Task: Check the percentage active listings of breakfast area in the last 5 years.
Action: Mouse moved to (853, 194)
Screenshot: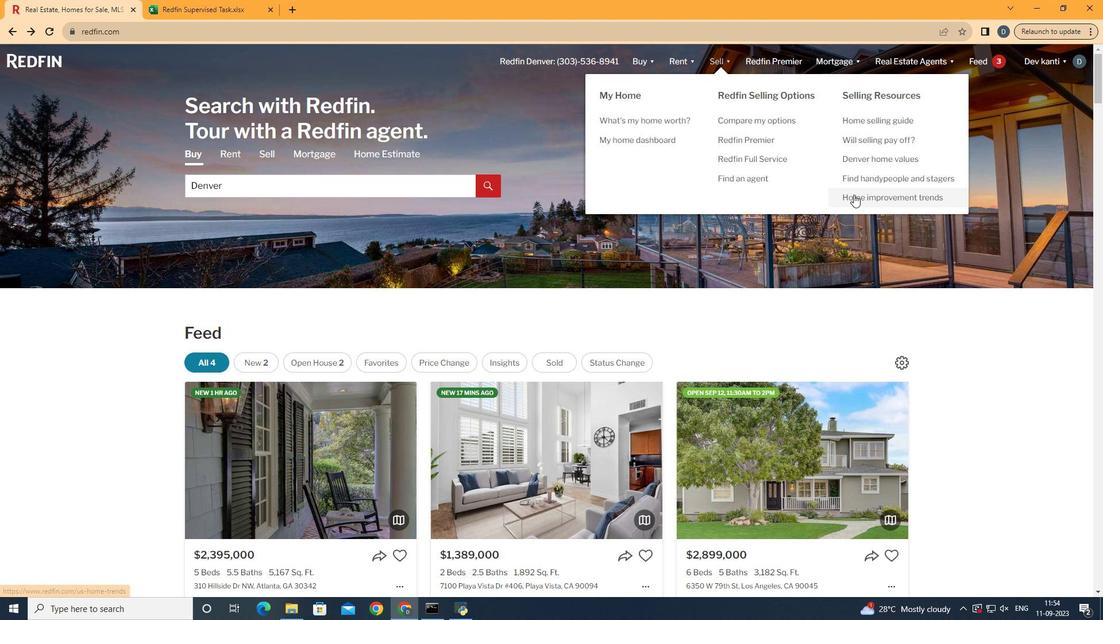 
Action: Mouse pressed left at (853, 194)
Screenshot: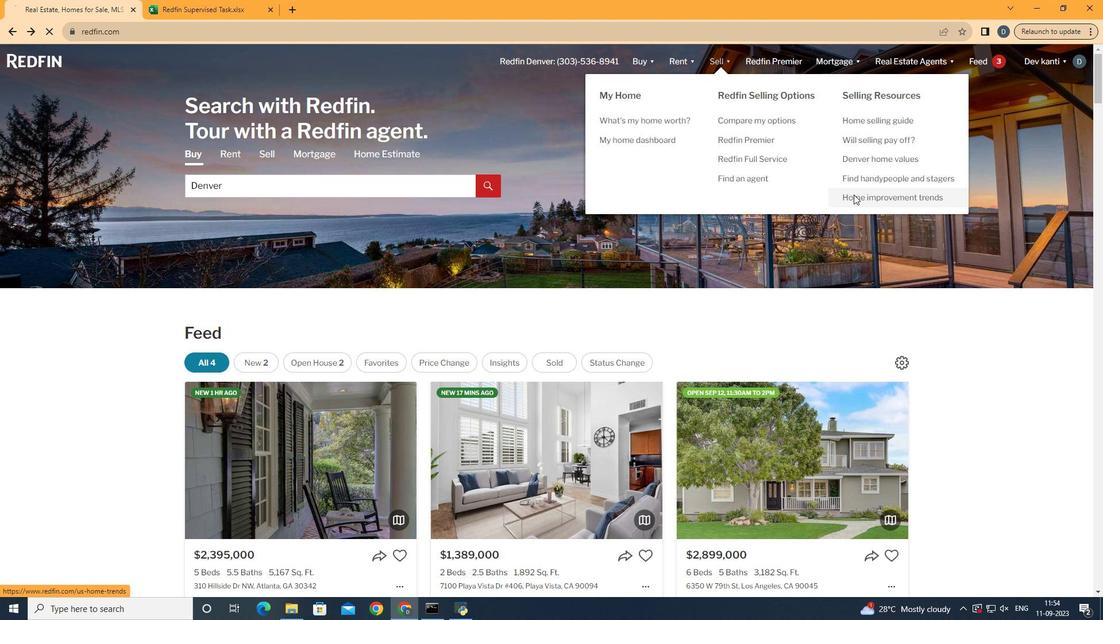
Action: Mouse moved to (283, 214)
Screenshot: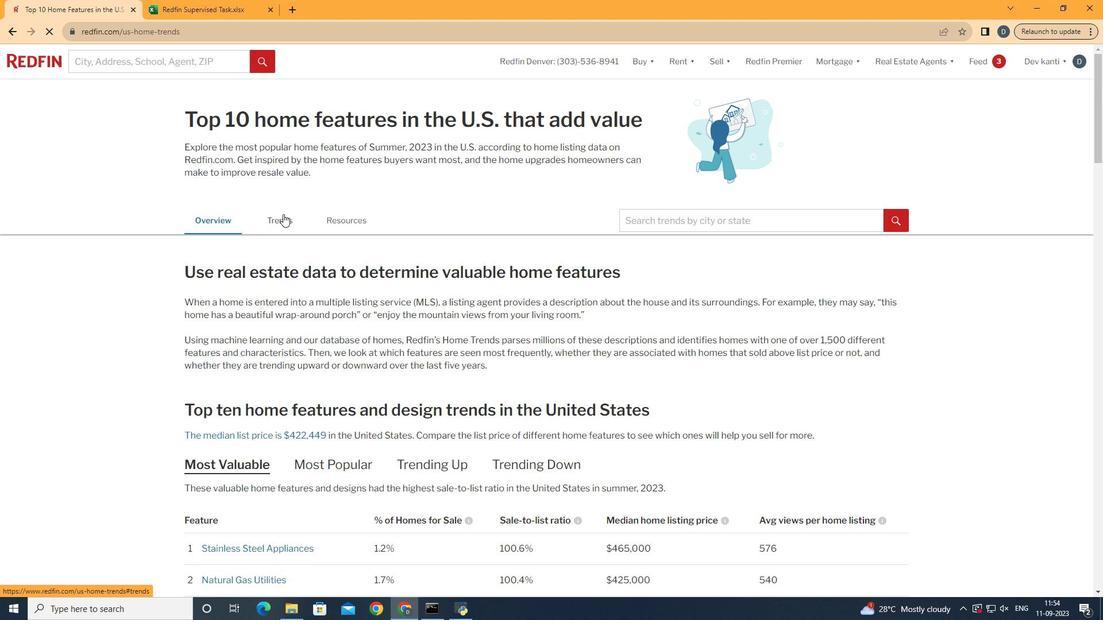 
Action: Mouse pressed left at (283, 214)
Screenshot: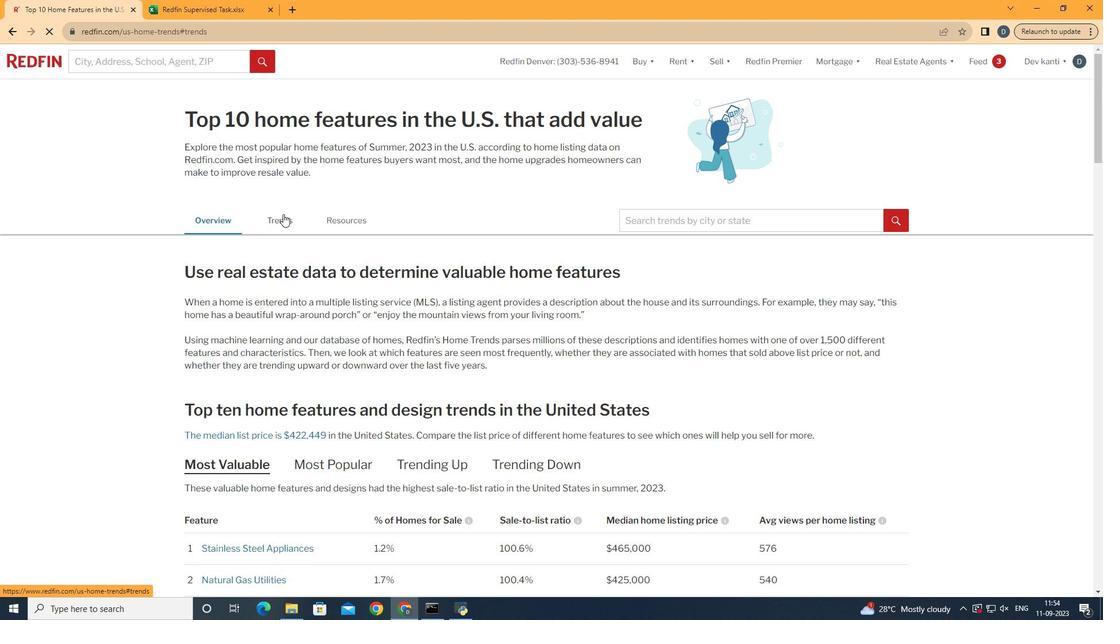 
Action: Mouse moved to (367, 288)
Screenshot: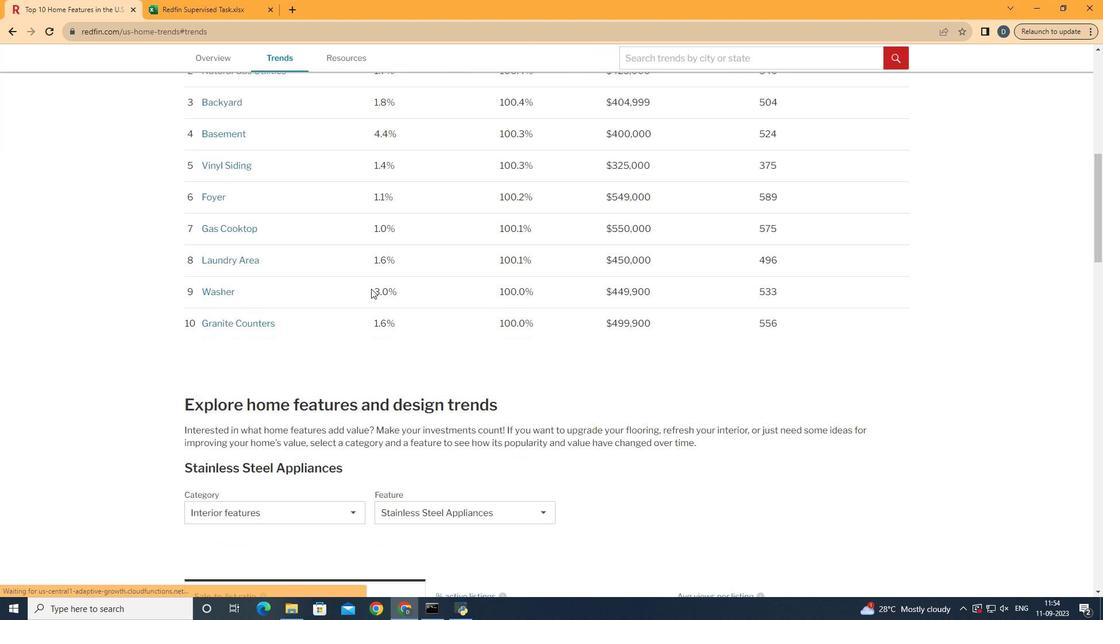 
Action: Mouse scrolled (367, 288) with delta (0, 0)
Screenshot: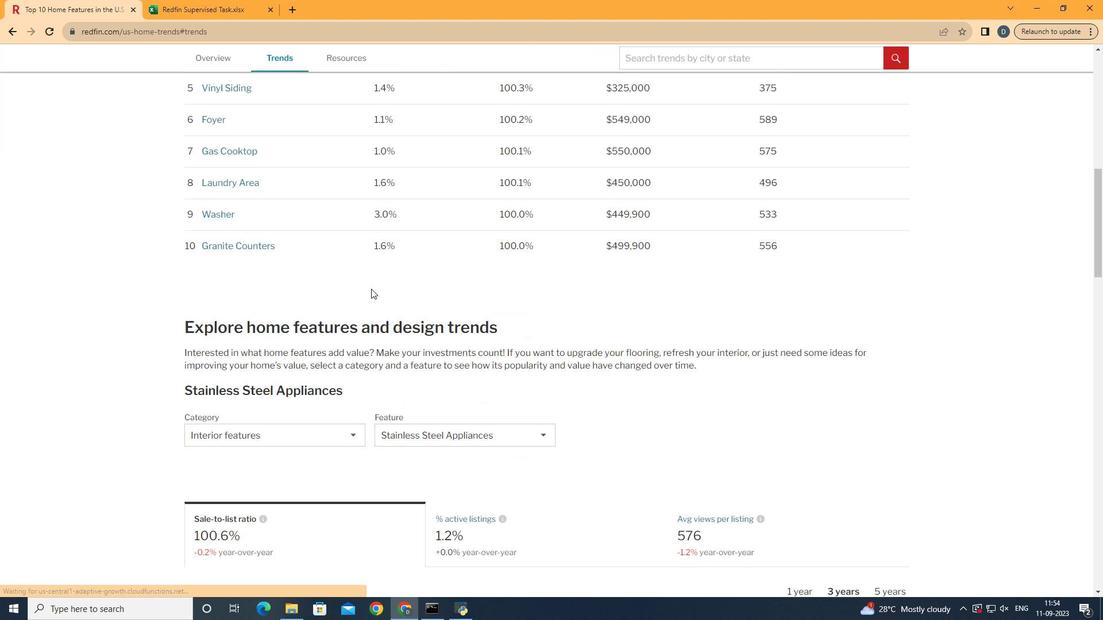 
Action: Mouse scrolled (367, 288) with delta (0, 0)
Screenshot: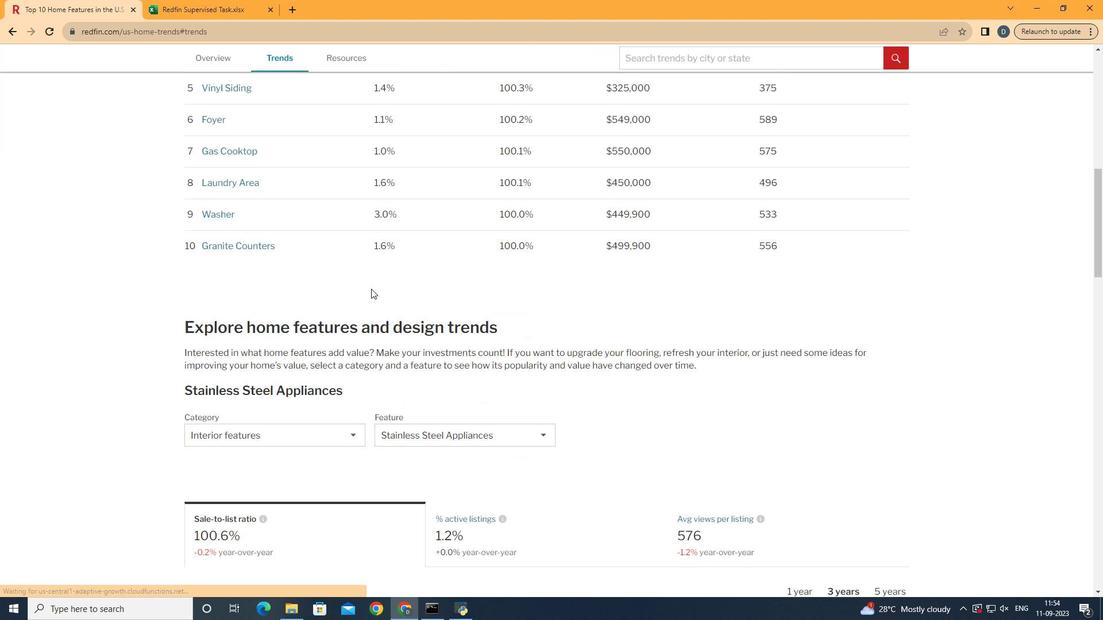 
Action: Mouse scrolled (367, 288) with delta (0, 0)
Screenshot: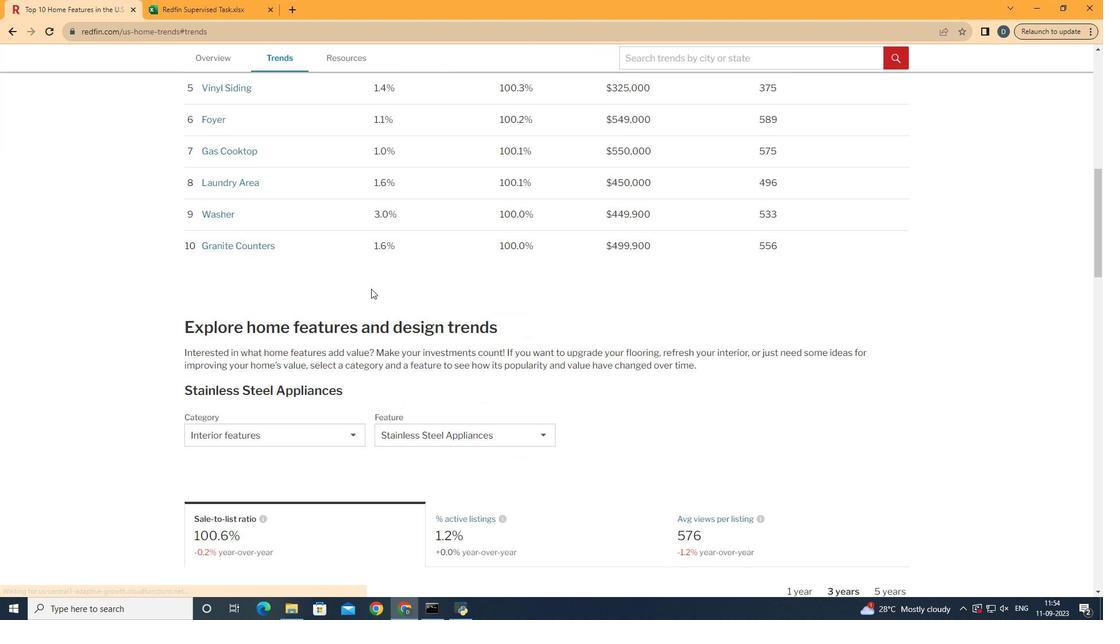 
Action: Mouse moved to (368, 288)
Screenshot: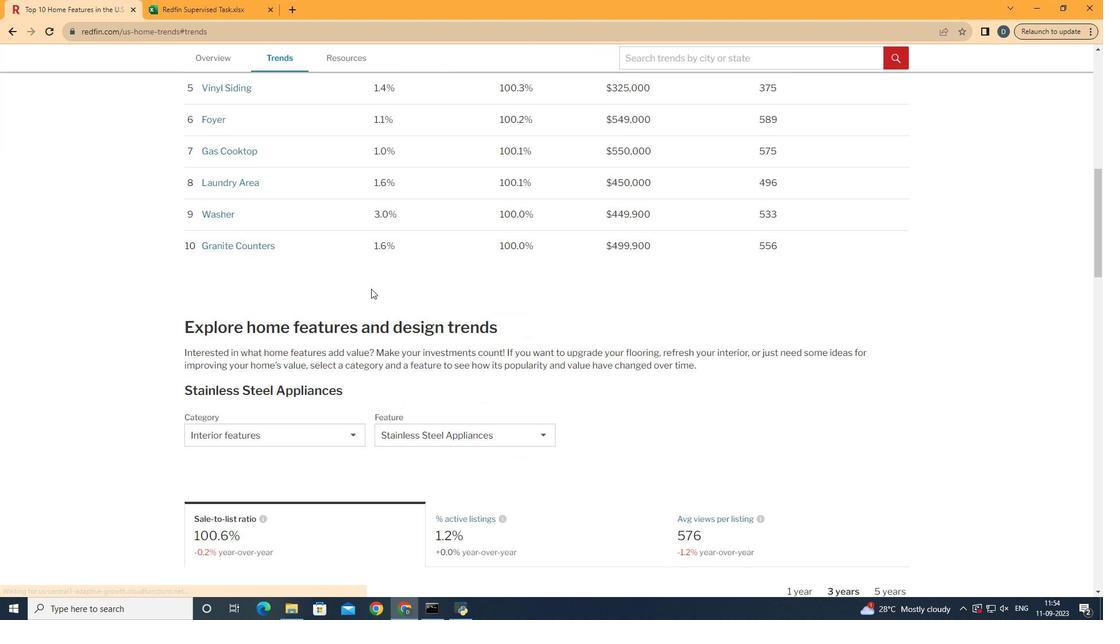 
Action: Mouse scrolled (368, 288) with delta (0, 0)
Screenshot: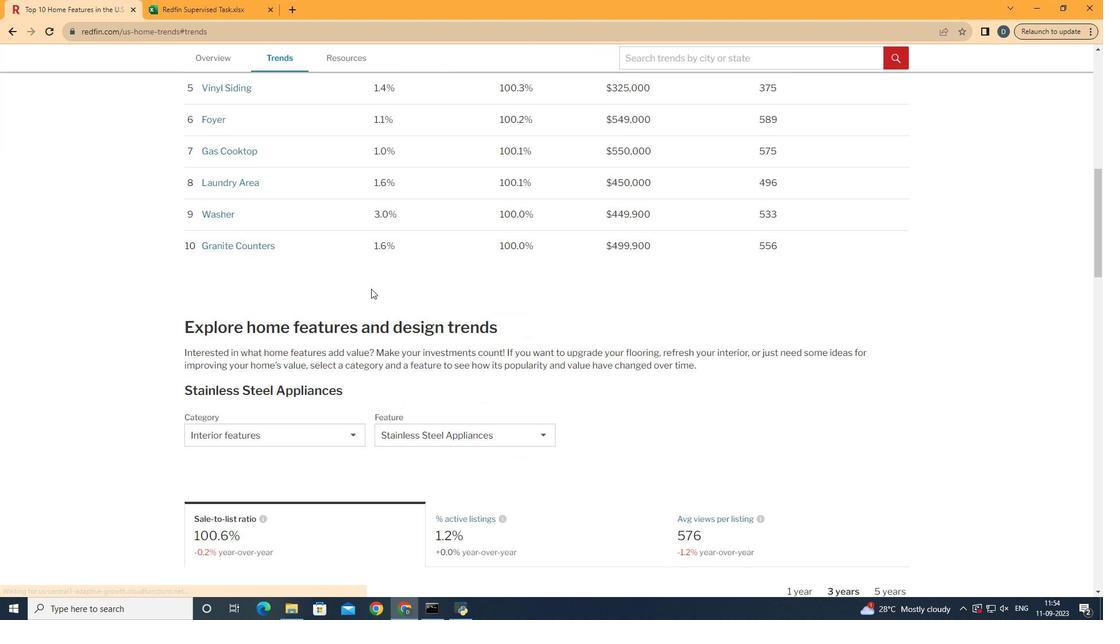 
Action: Mouse moved to (368, 288)
Screenshot: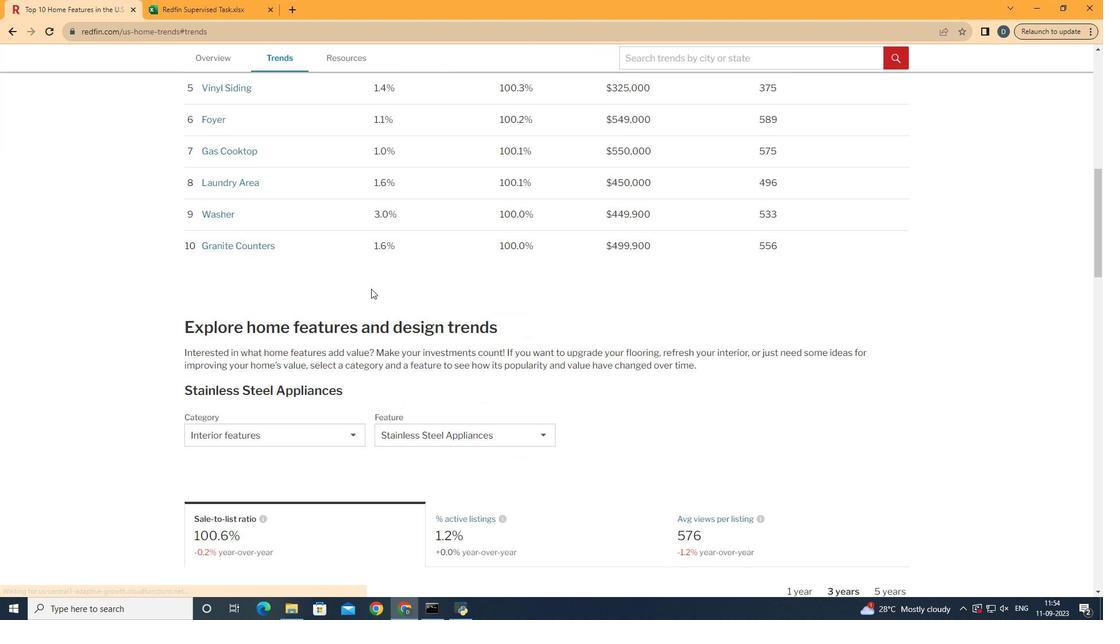 
Action: Mouse scrolled (368, 288) with delta (0, 0)
Screenshot: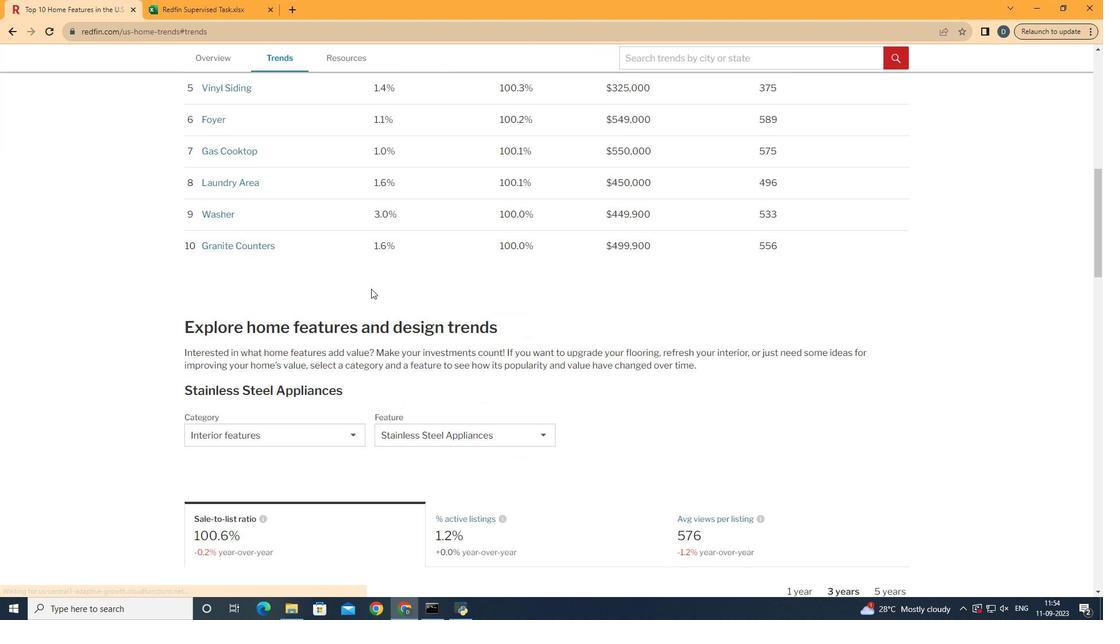 
Action: Mouse moved to (371, 288)
Screenshot: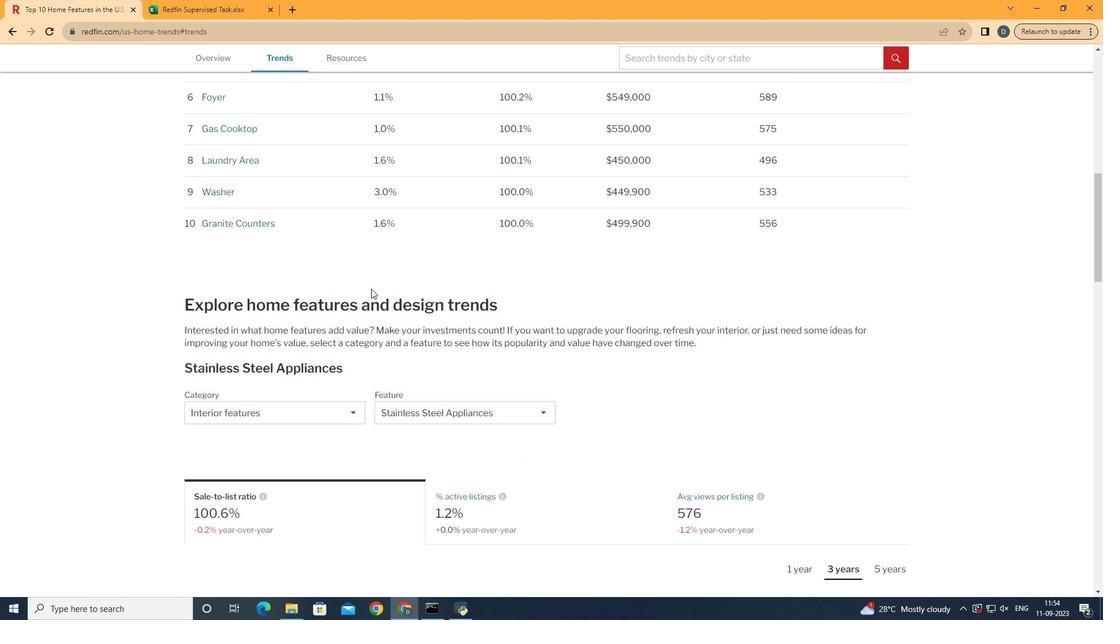 
Action: Mouse scrolled (371, 288) with delta (0, 0)
Screenshot: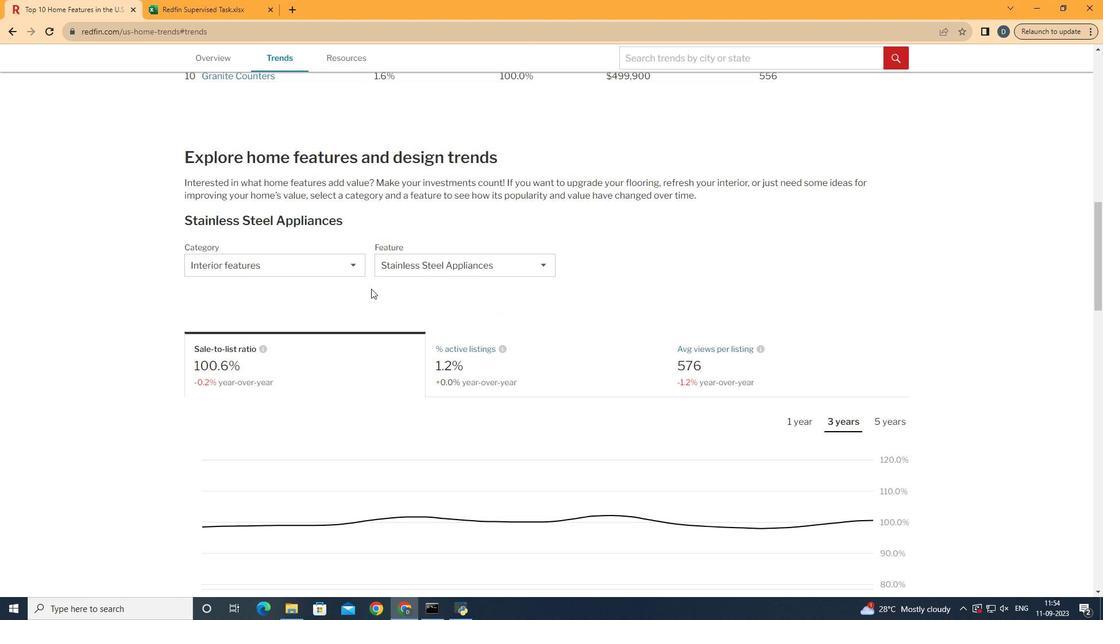 
Action: Mouse scrolled (371, 288) with delta (0, 0)
Screenshot: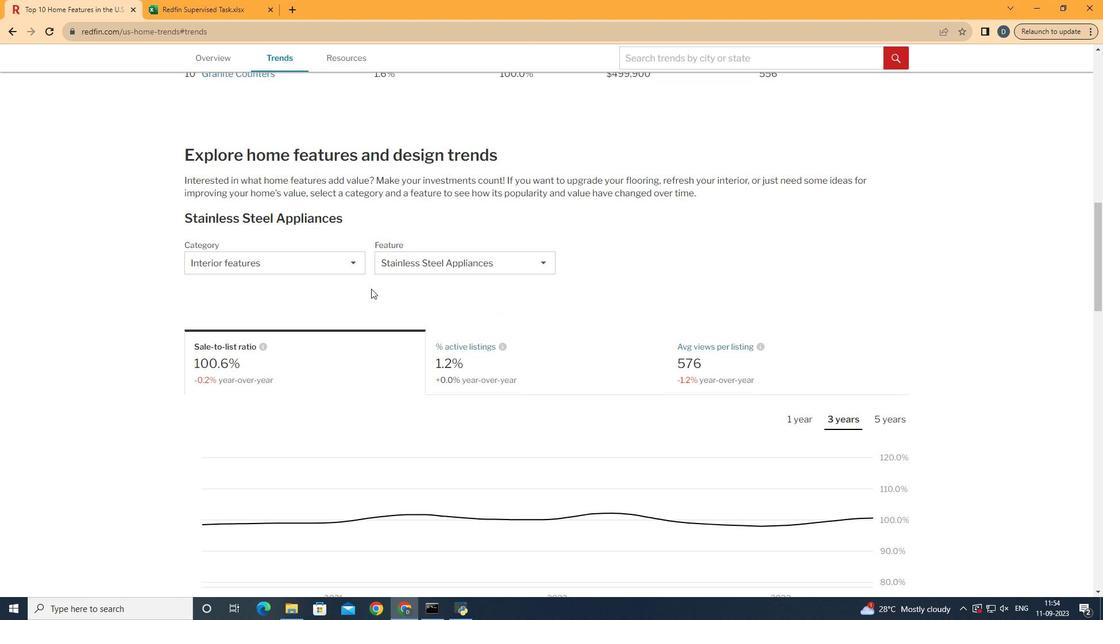 
Action: Mouse scrolled (371, 288) with delta (0, 0)
Screenshot: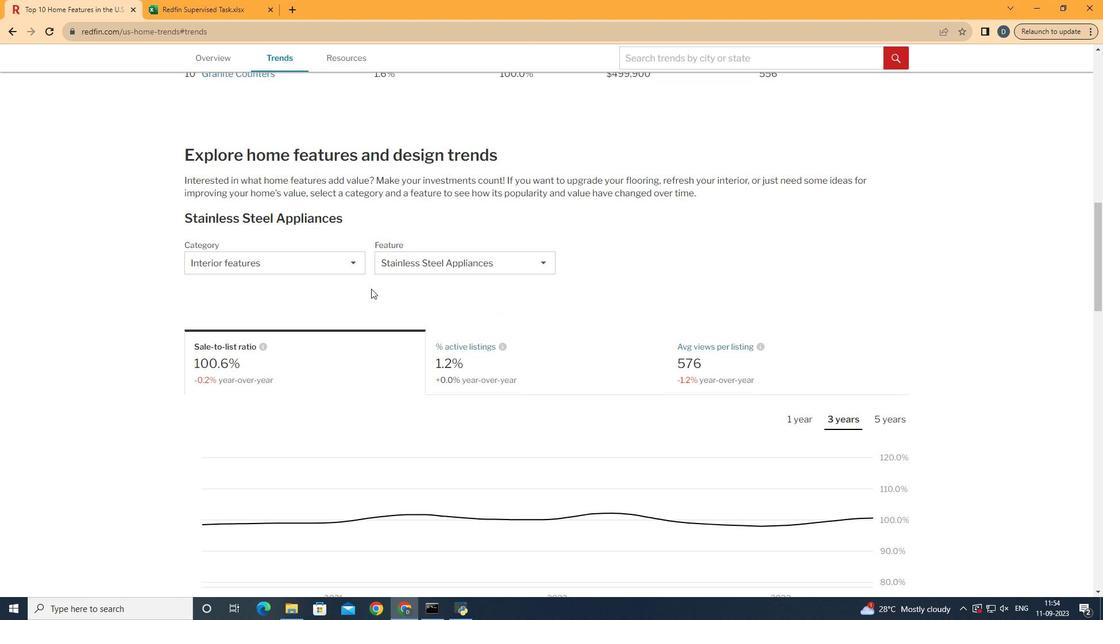 
Action: Mouse moved to (342, 267)
Screenshot: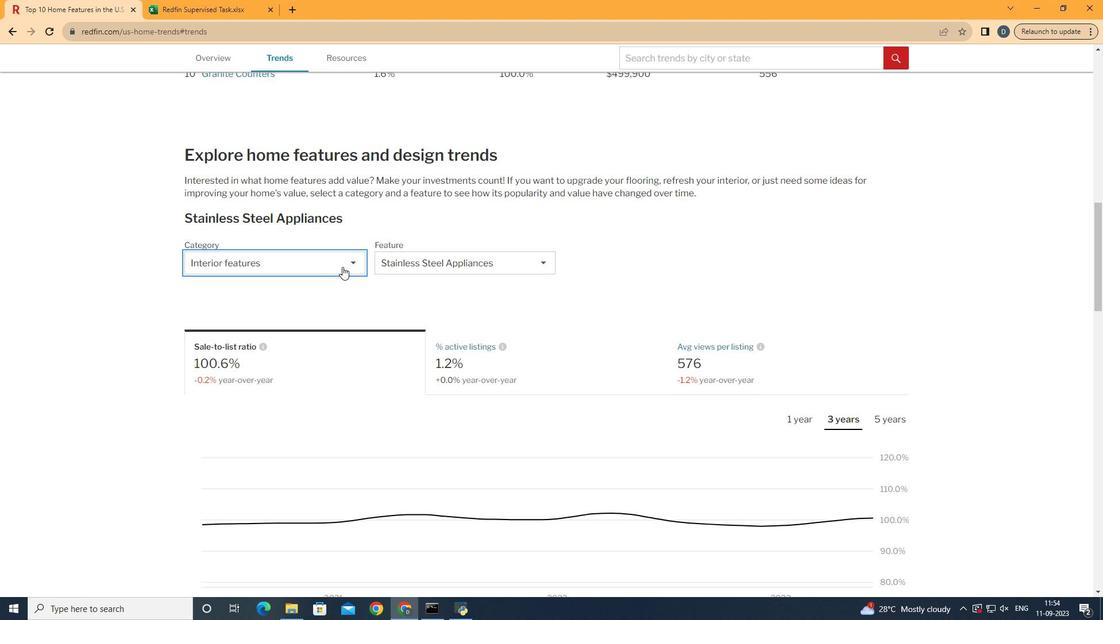 
Action: Mouse pressed left at (342, 267)
Screenshot: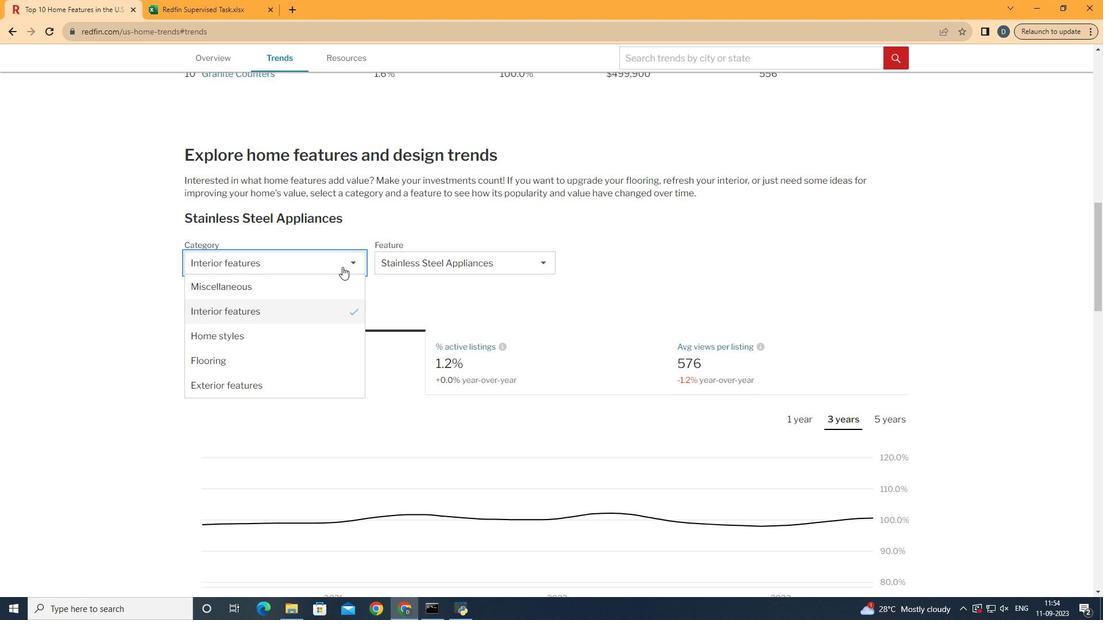 
Action: Mouse moved to (324, 319)
Screenshot: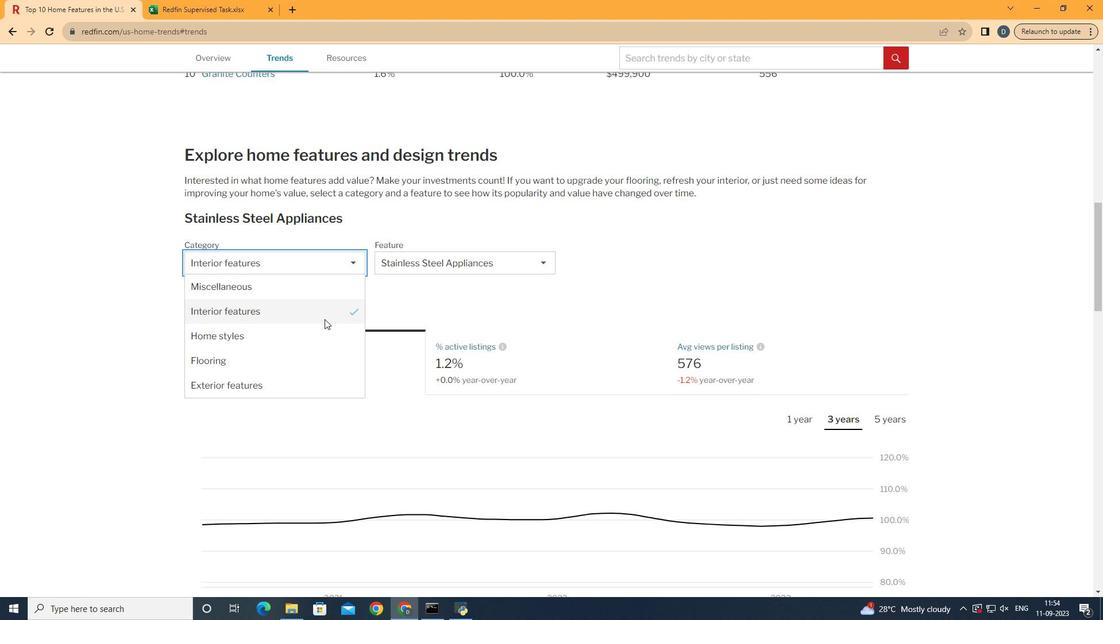 
Action: Mouse pressed left at (324, 319)
Screenshot: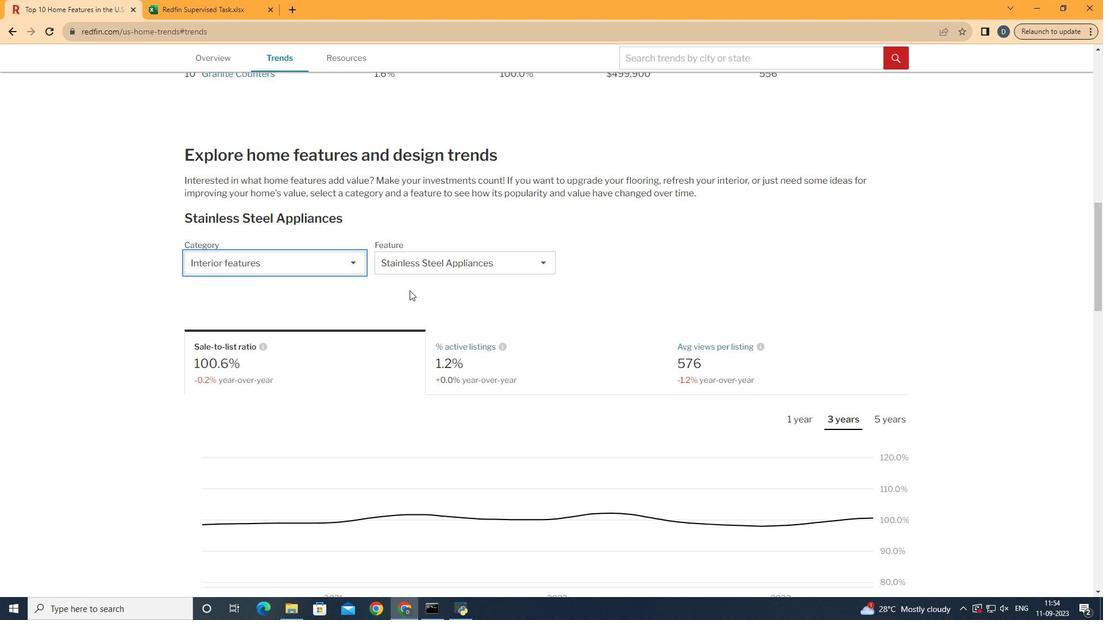 
Action: Mouse moved to (454, 266)
Screenshot: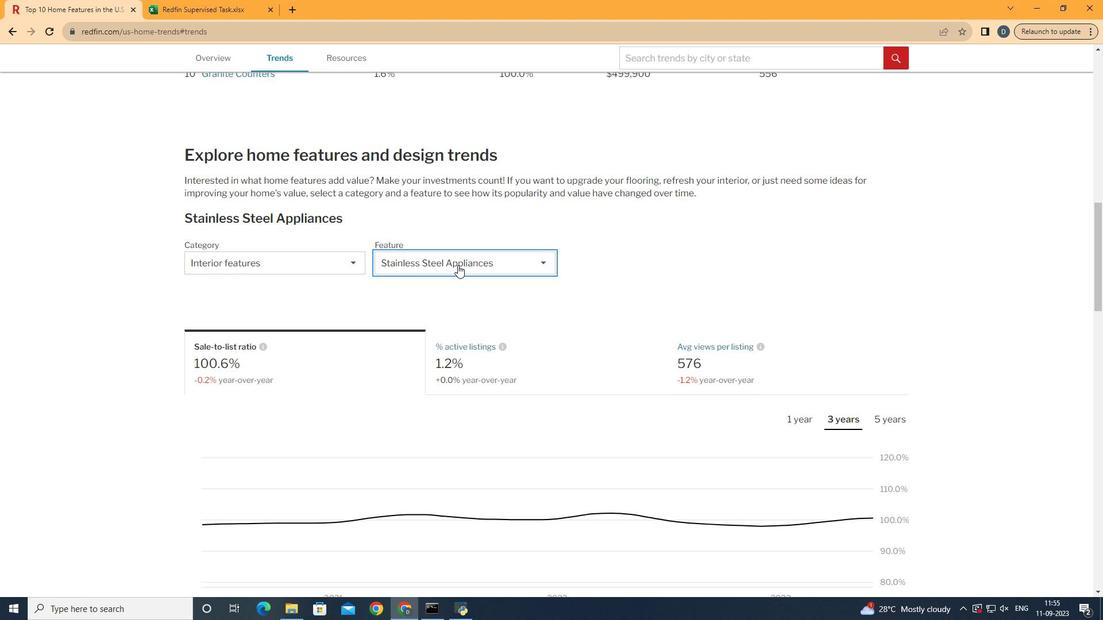 
Action: Mouse pressed left at (454, 266)
Screenshot: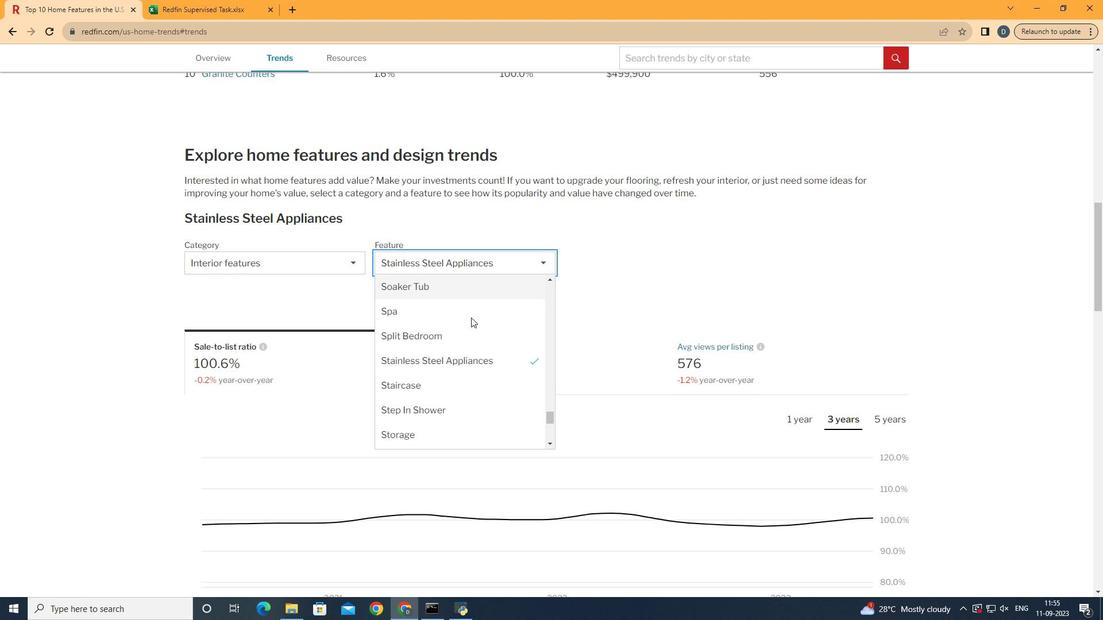 
Action: Mouse moved to (460, 326)
Screenshot: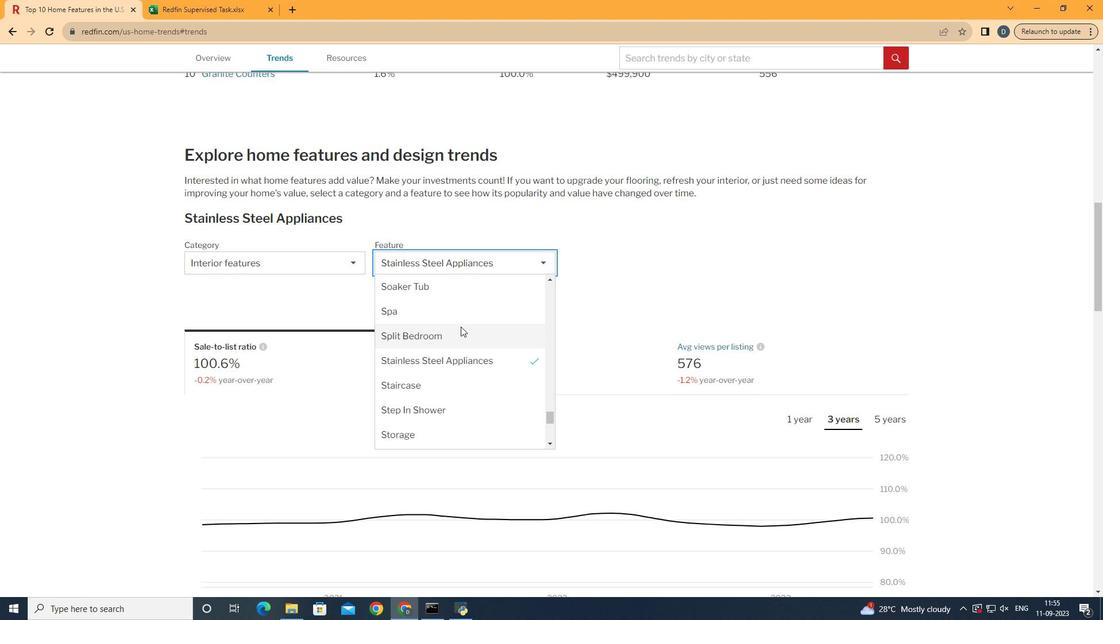 
Action: Mouse scrolled (460, 327) with delta (0, 0)
Screenshot: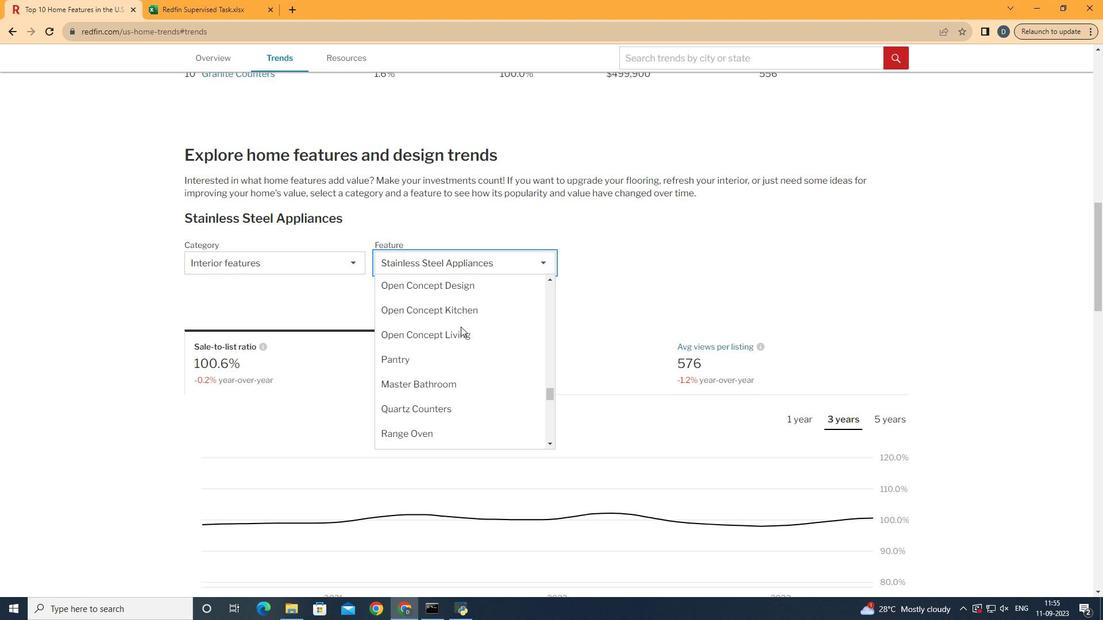 
Action: Mouse scrolled (460, 327) with delta (0, 0)
Screenshot: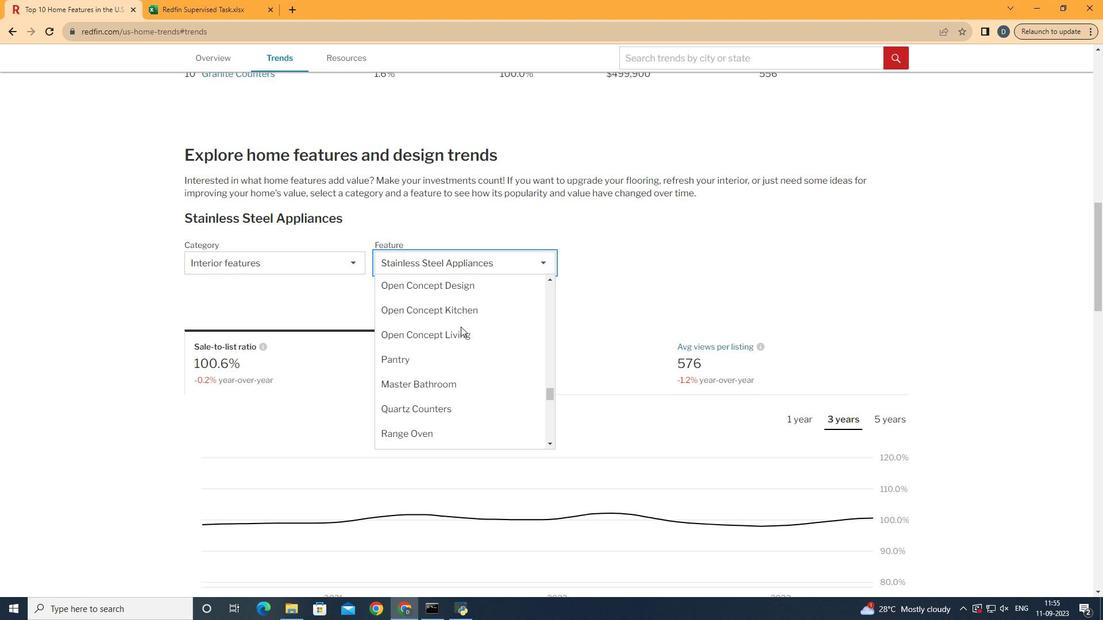 
Action: Mouse scrolled (460, 327) with delta (0, 0)
Screenshot: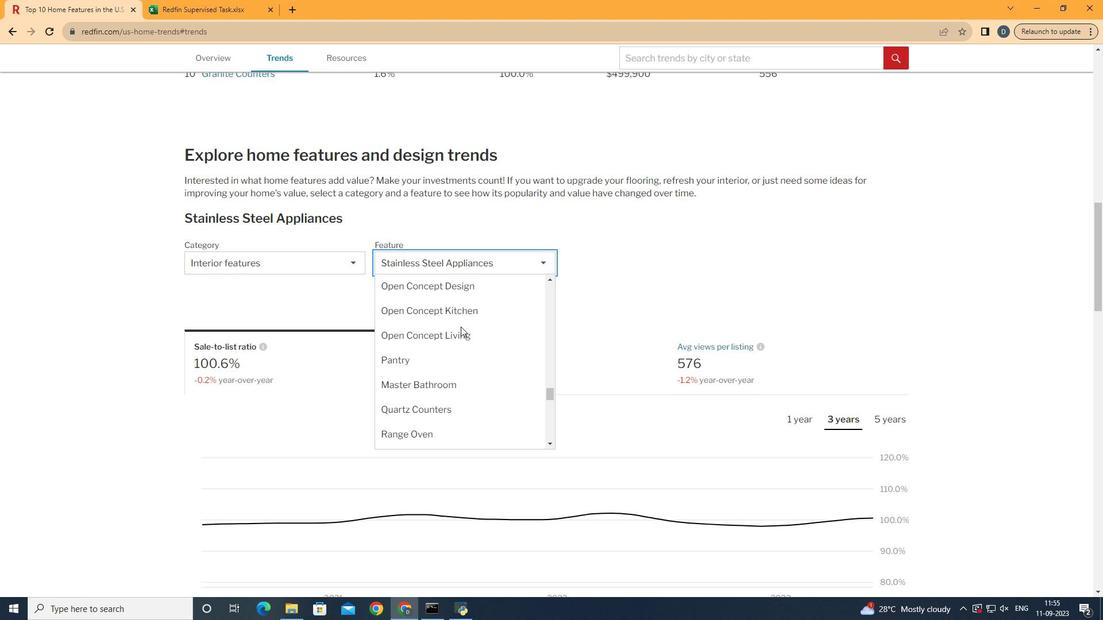 
Action: Mouse scrolled (460, 327) with delta (0, 0)
Screenshot: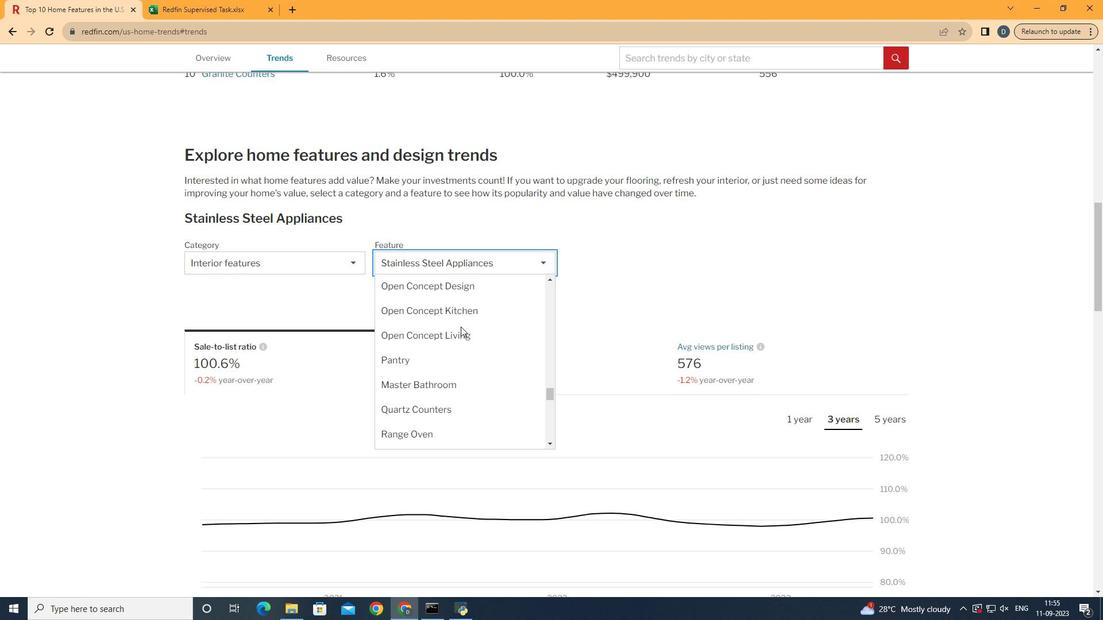 
Action: Mouse scrolled (460, 327) with delta (0, 0)
Screenshot: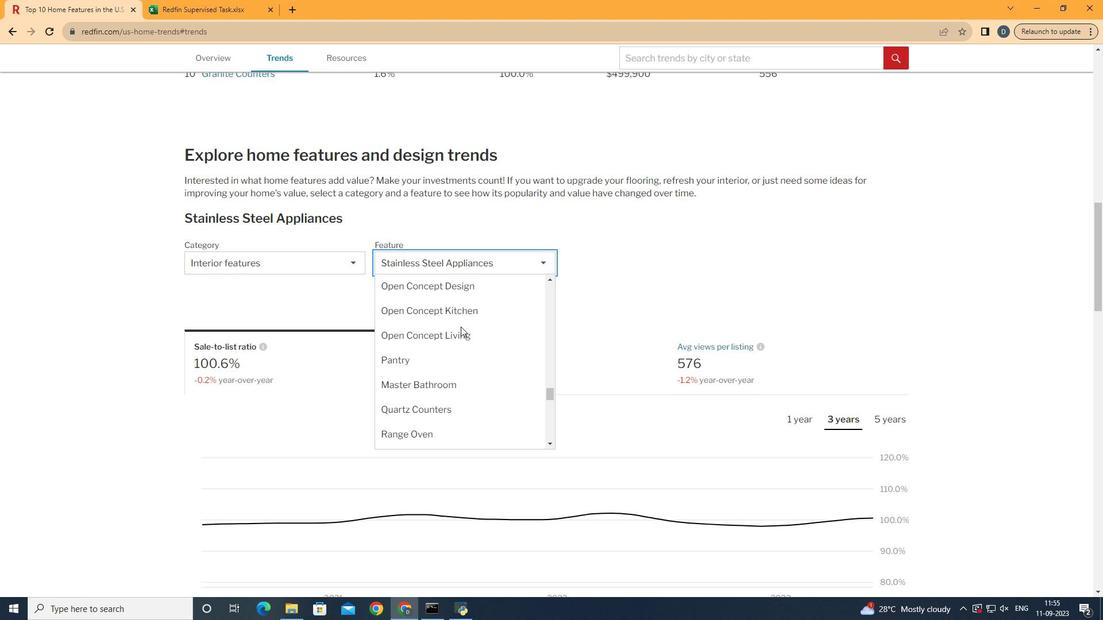 
Action: Mouse scrolled (460, 327) with delta (0, 0)
Screenshot: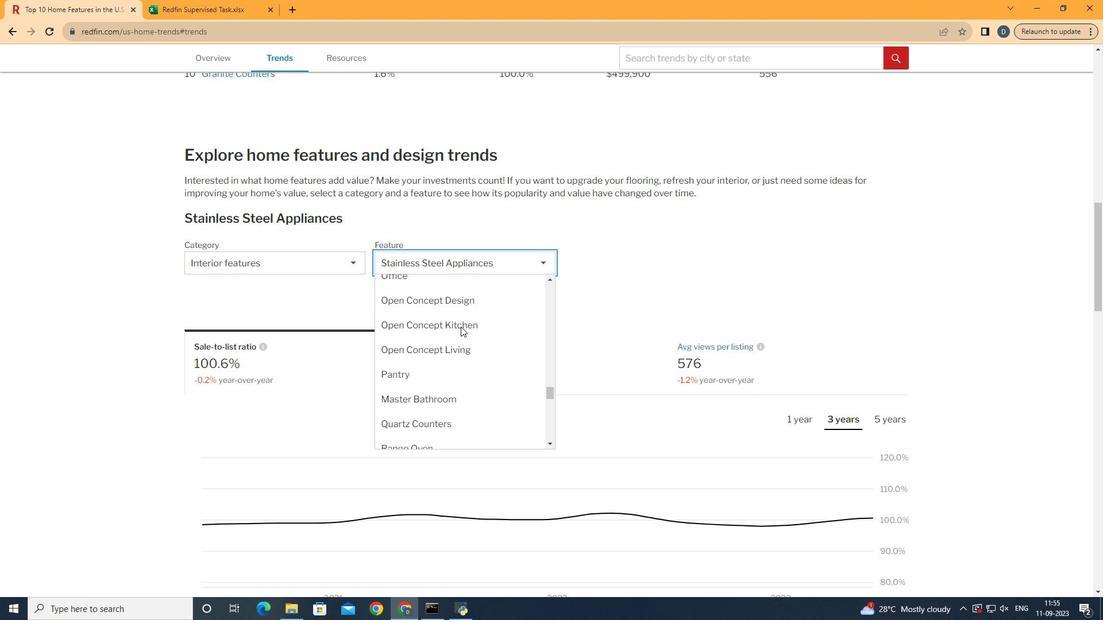 
Action: Mouse scrolled (460, 327) with delta (0, 0)
Screenshot: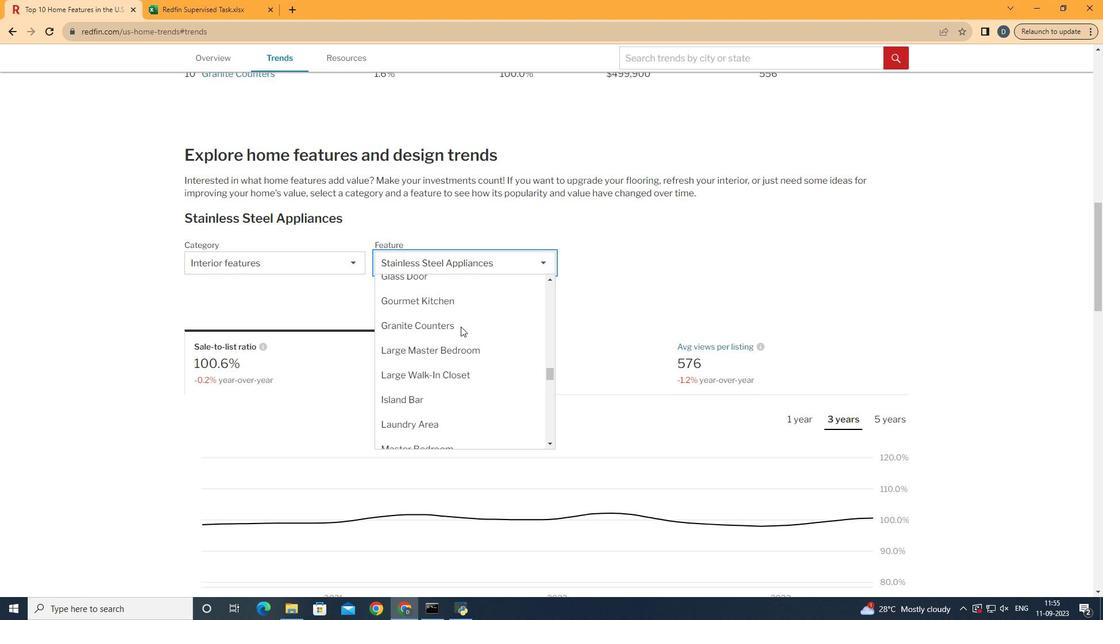 
Action: Mouse scrolled (460, 327) with delta (0, 0)
Screenshot: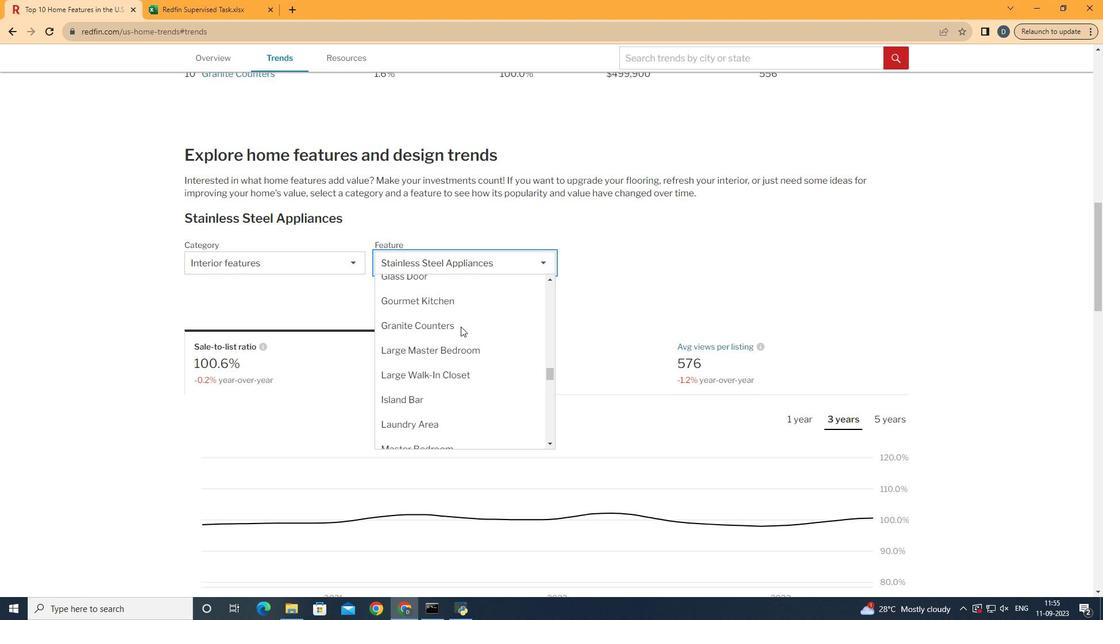 
Action: Mouse scrolled (460, 327) with delta (0, 0)
Screenshot: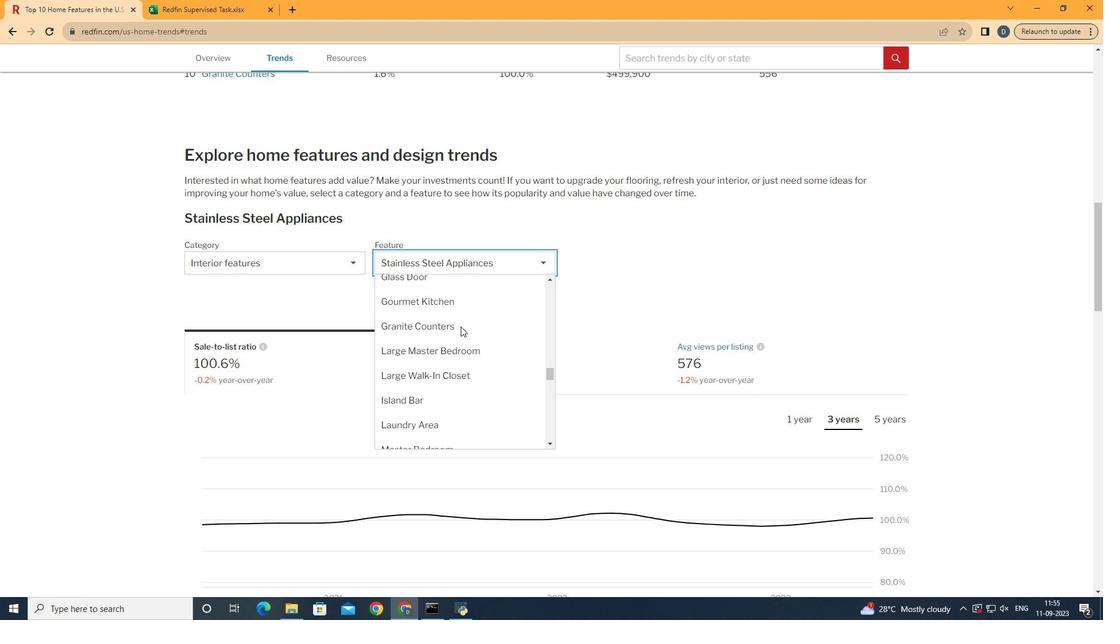 
Action: Mouse scrolled (460, 327) with delta (0, 0)
Screenshot: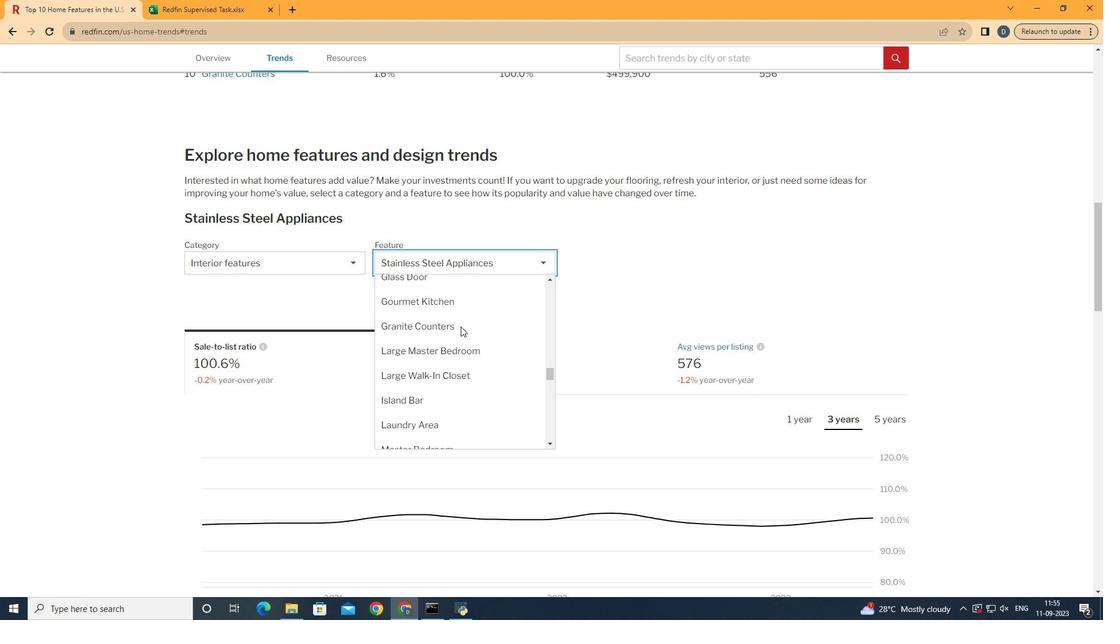 
Action: Mouse scrolled (460, 327) with delta (0, 0)
Screenshot: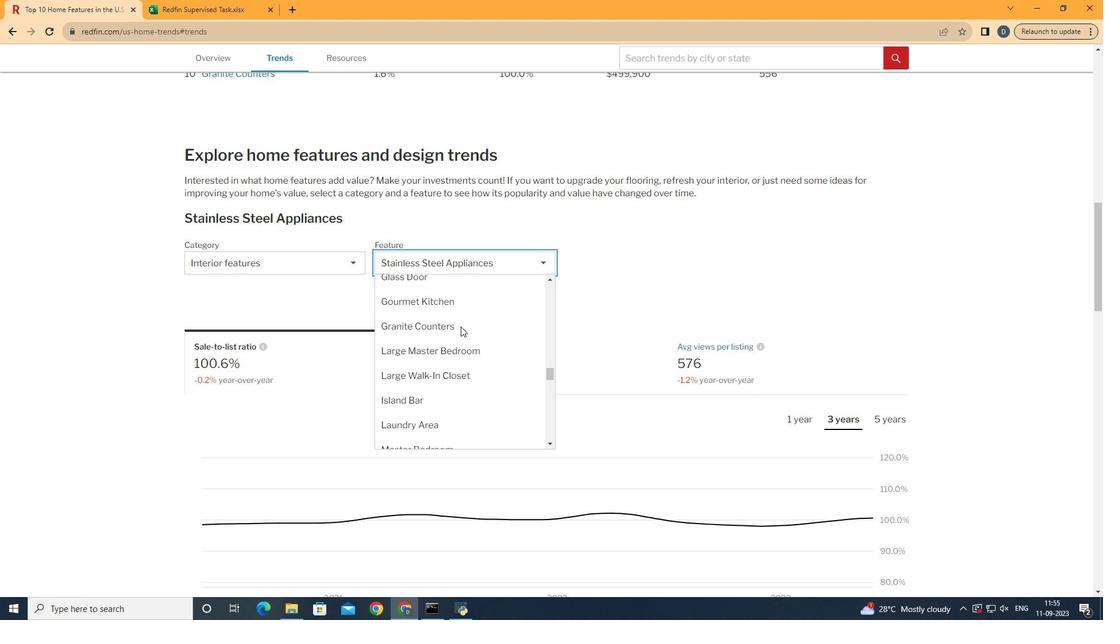 
Action: Mouse scrolled (460, 327) with delta (0, 0)
Screenshot: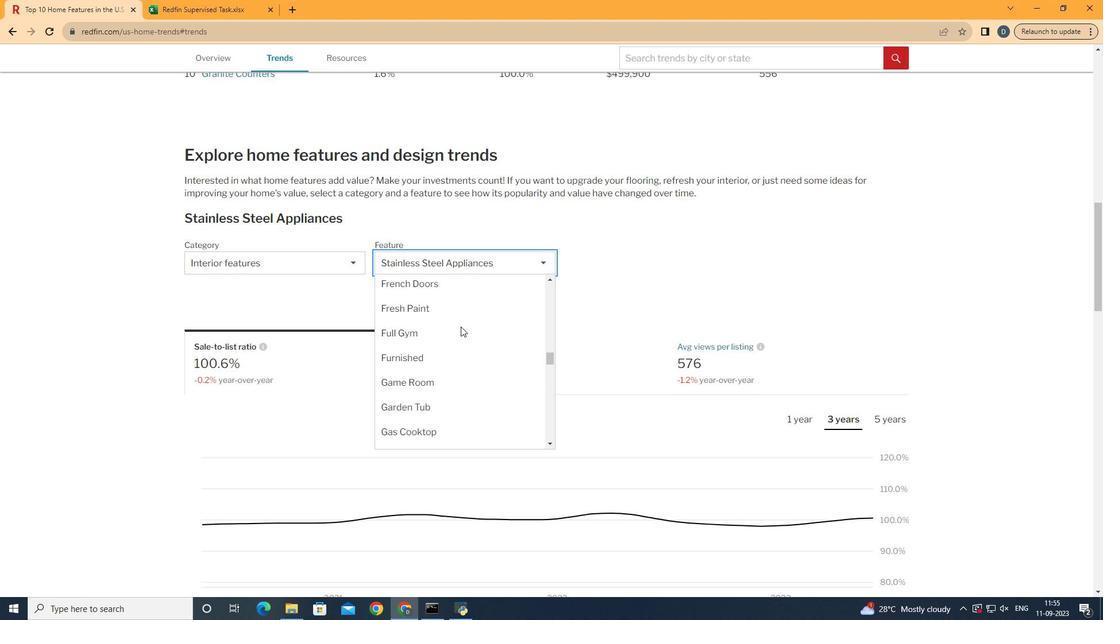 
Action: Mouse scrolled (460, 327) with delta (0, 0)
Screenshot: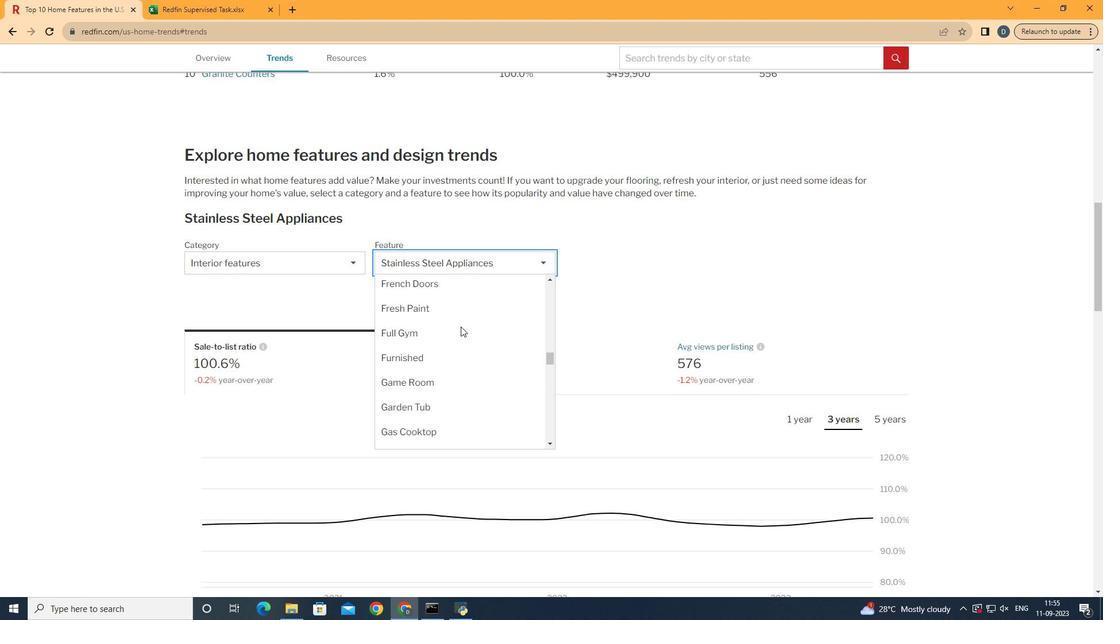 
Action: Mouse scrolled (460, 327) with delta (0, 0)
Screenshot: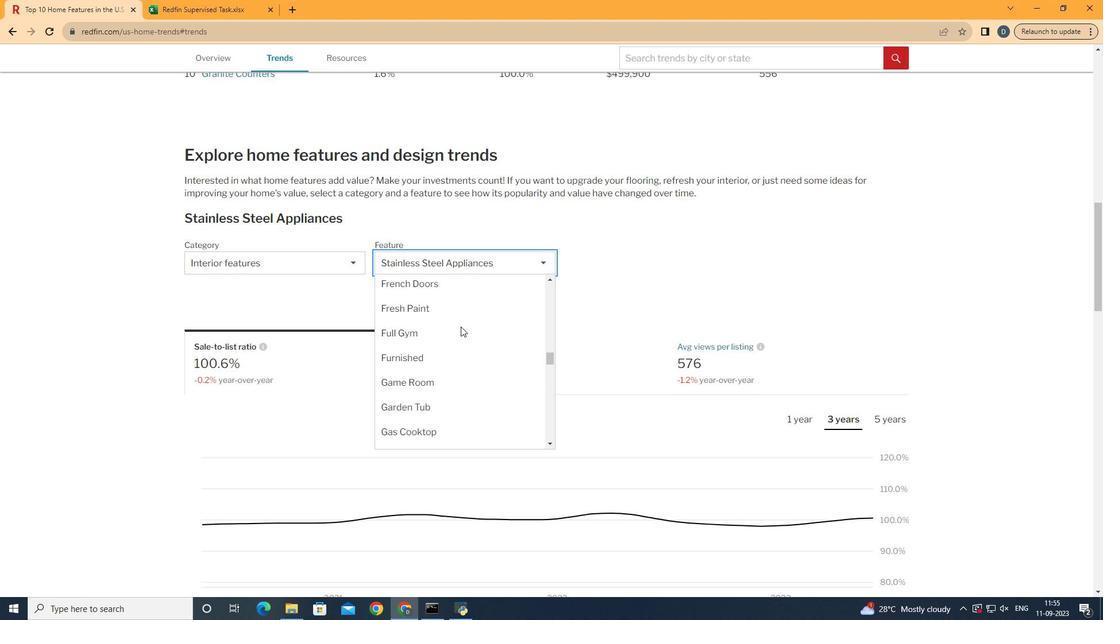 
Action: Mouse scrolled (460, 327) with delta (0, 0)
Screenshot: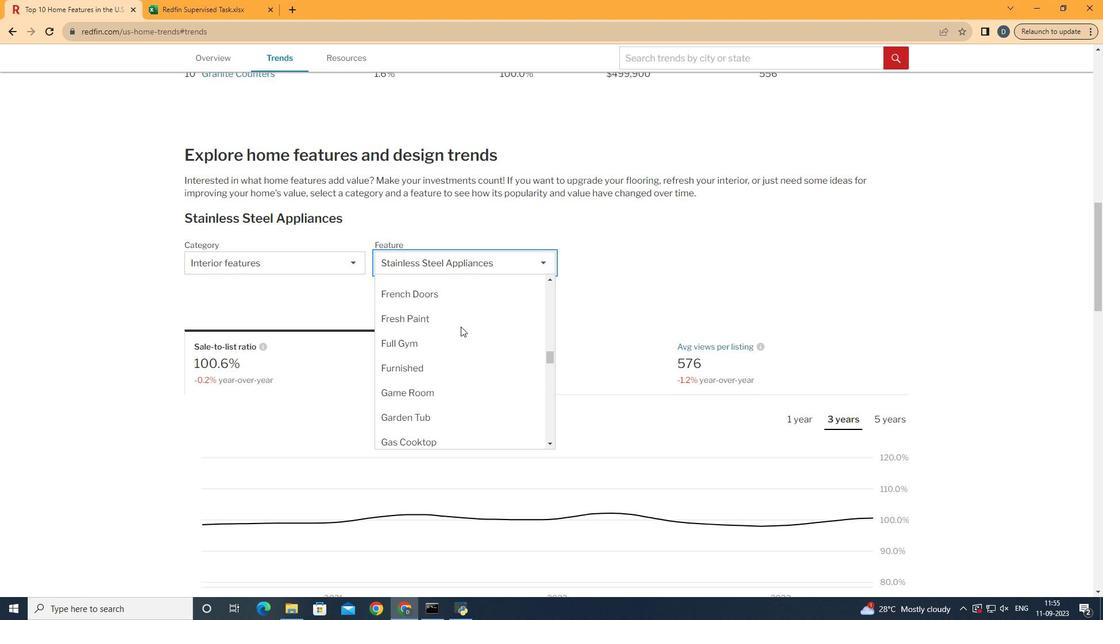 
Action: Mouse scrolled (460, 327) with delta (0, 0)
Screenshot: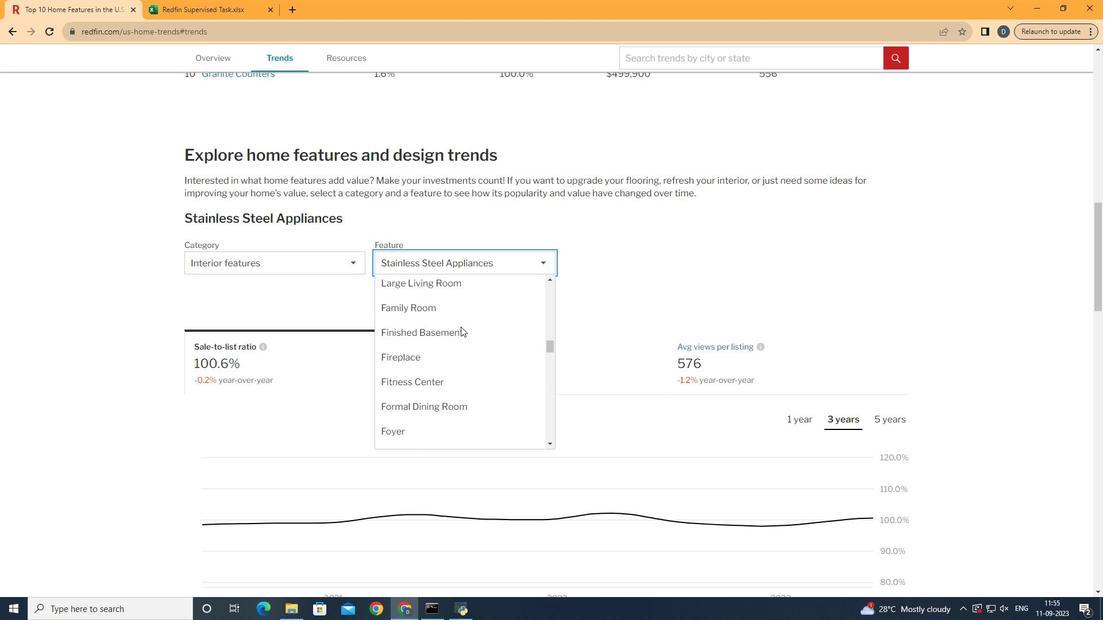 
Action: Mouse scrolled (460, 327) with delta (0, 0)
Screenshot: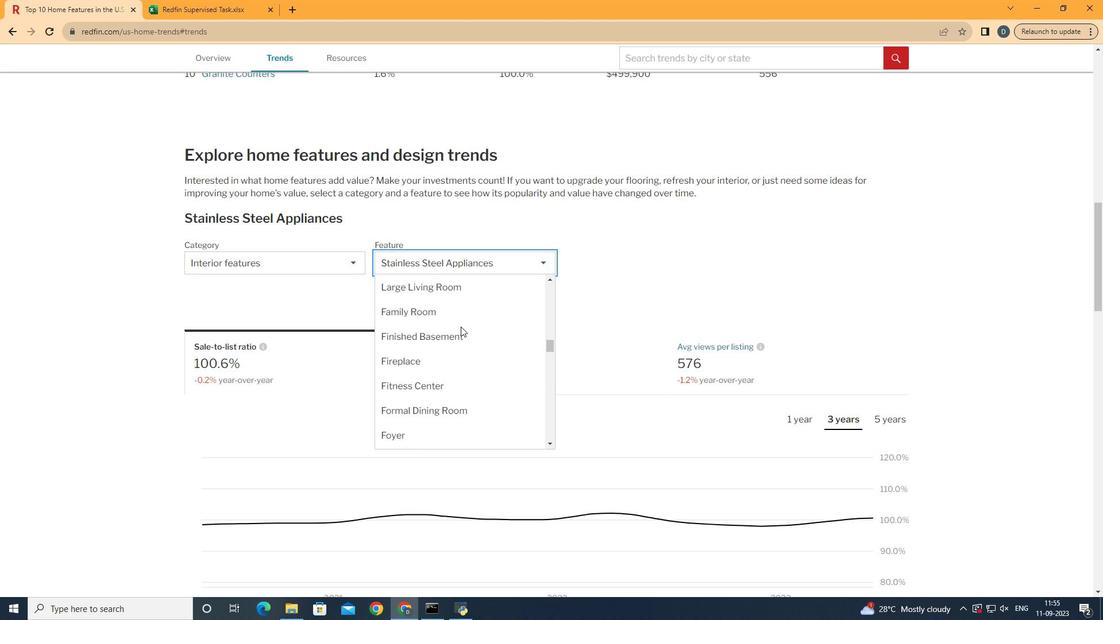 
Action: Mouse scrolled (460, 327) with delta (0, 0)
Screenshot: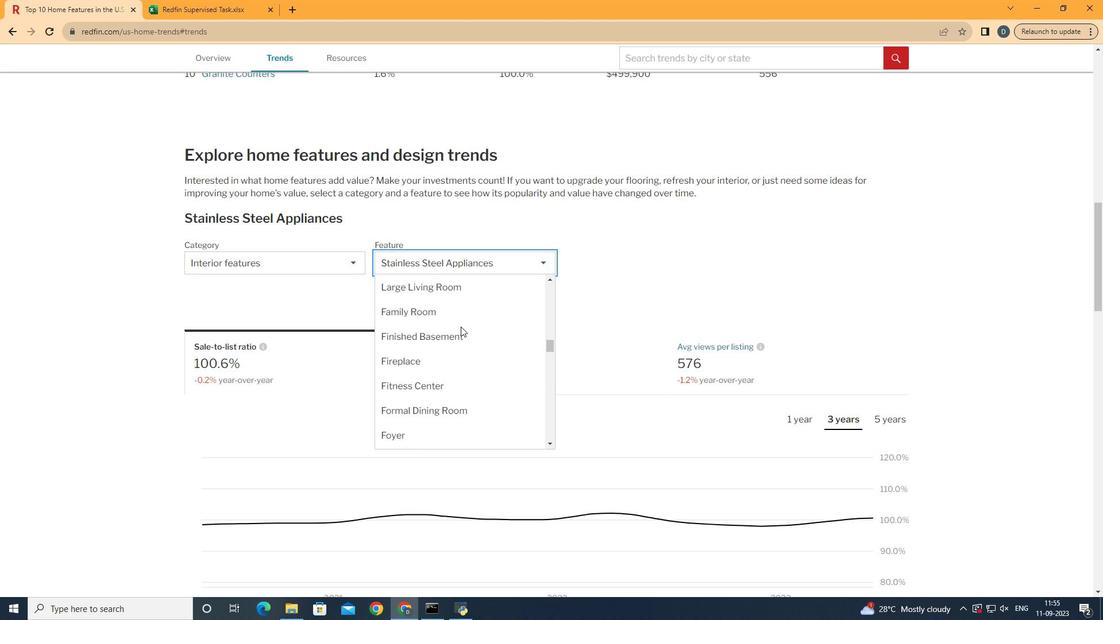 
Action: Mouse scrolled (460, 327) with delta (0, 0)
Screenshot: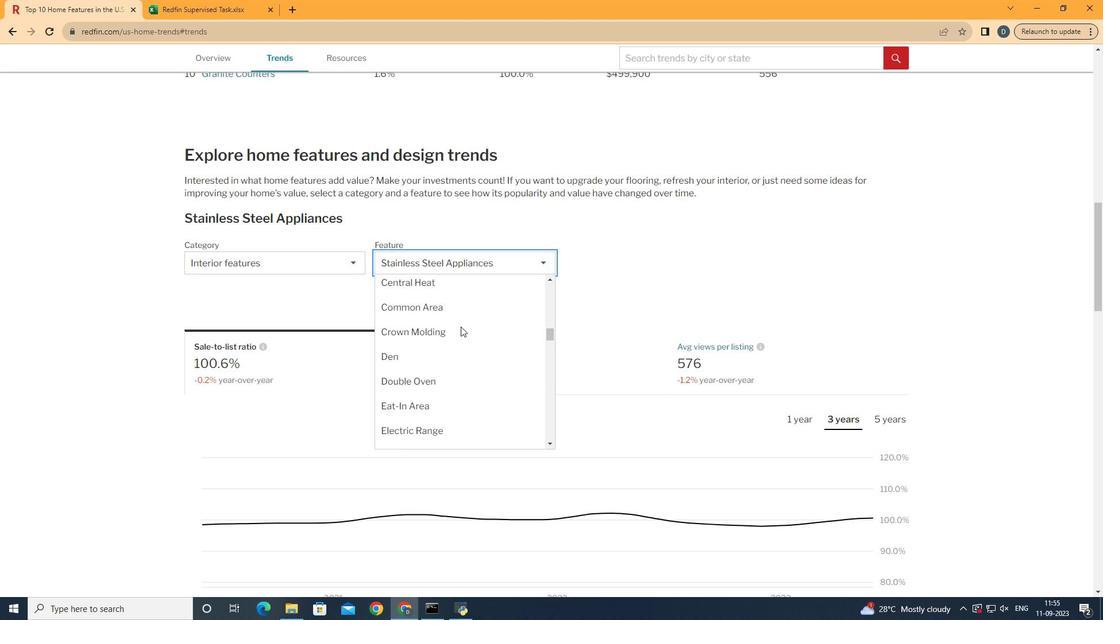 
Action: Mouse scrolled (460, 327) with delta (0, 0)
Screenshot: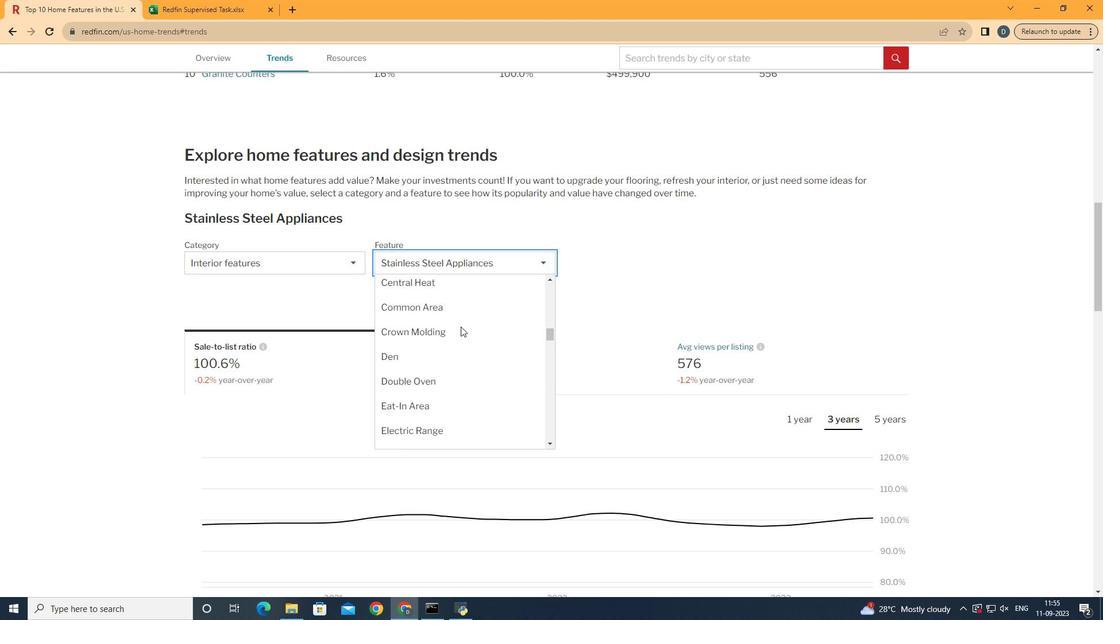 
Action: Mouse scrolled (460, 327) with delta (0, 0)
Screenshot: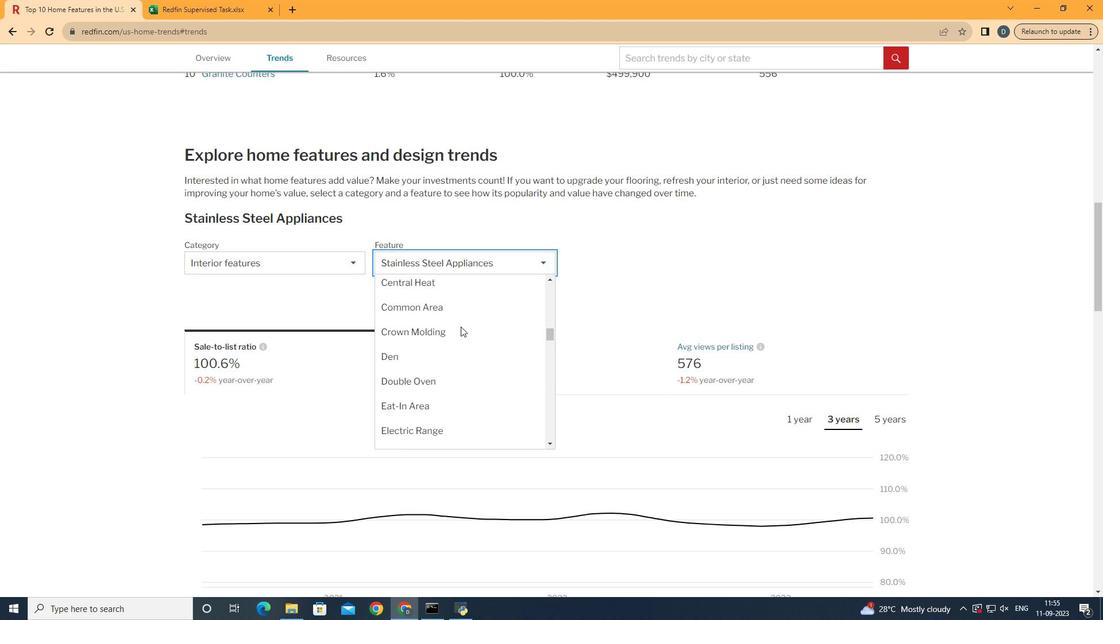 
Action: Mouse scrolled (460, 327) with delta (0, 0)
Screenshot: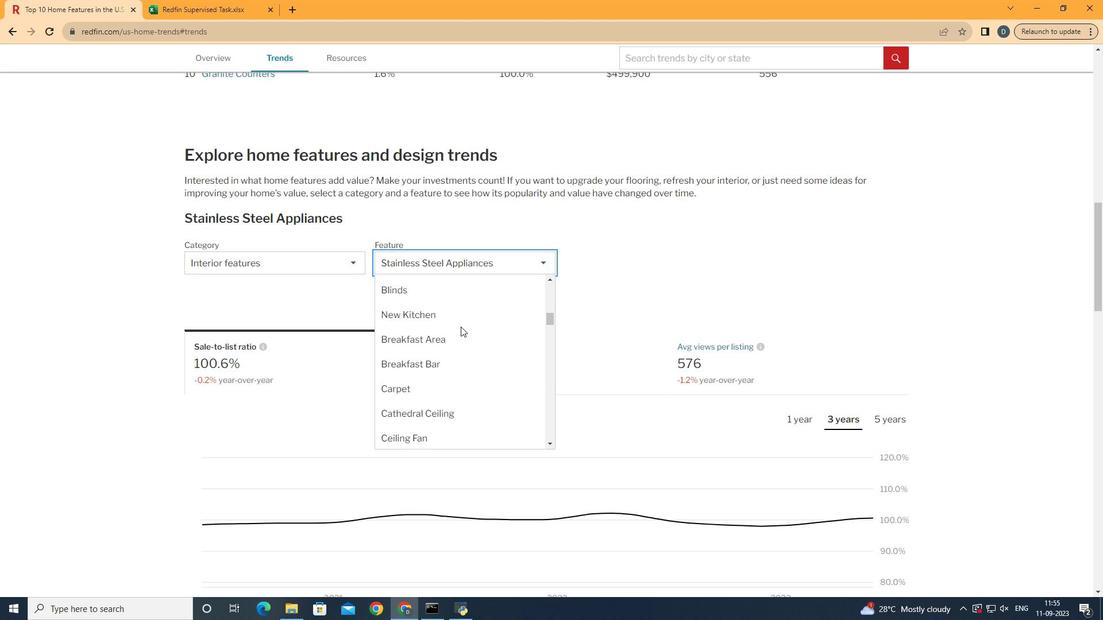 
Action: Mouse scrolled (460, 327) with delta (0, 0)
Screenshot: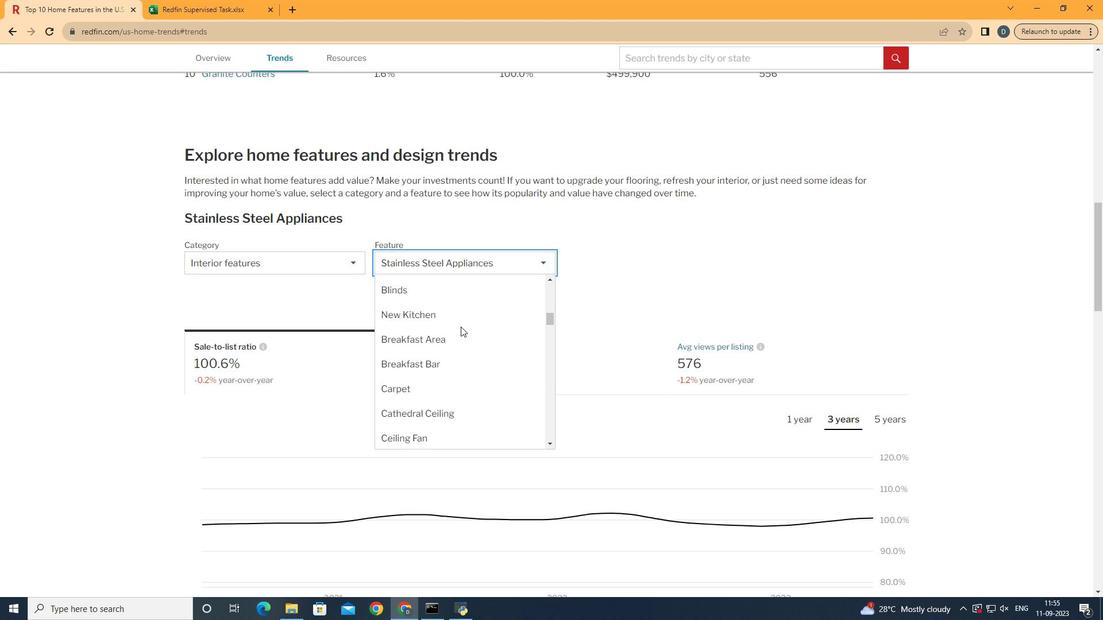 
Action: Mouse scrolled (460, 327) with delta (0, 0)
Screenshot: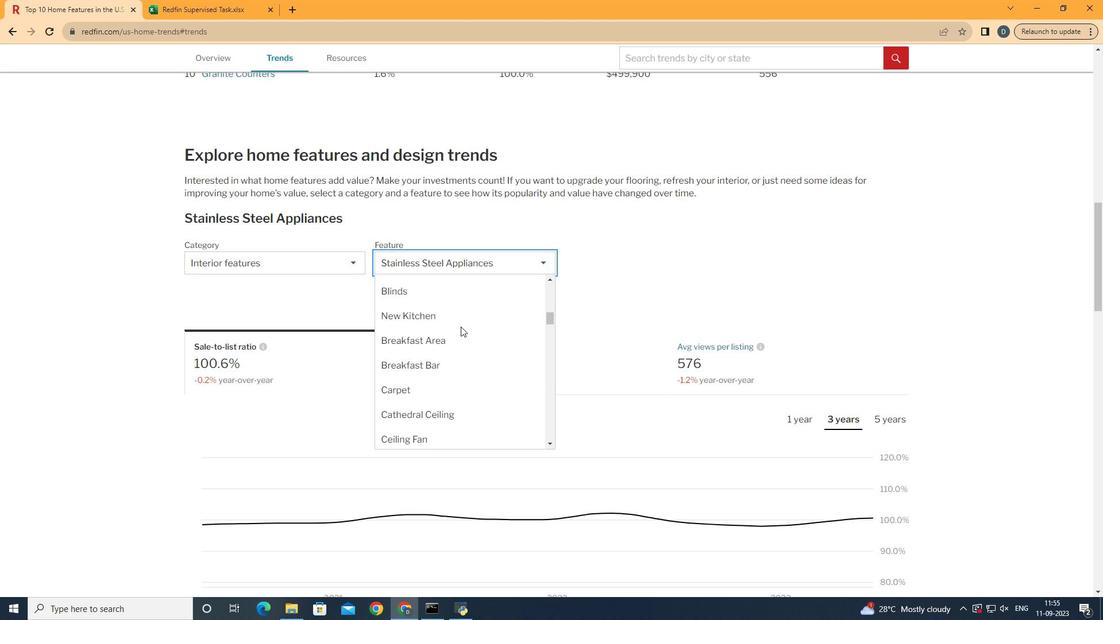 
Action: Mouse scrolled (460, 327) with delta (0, 0)
Screenshot: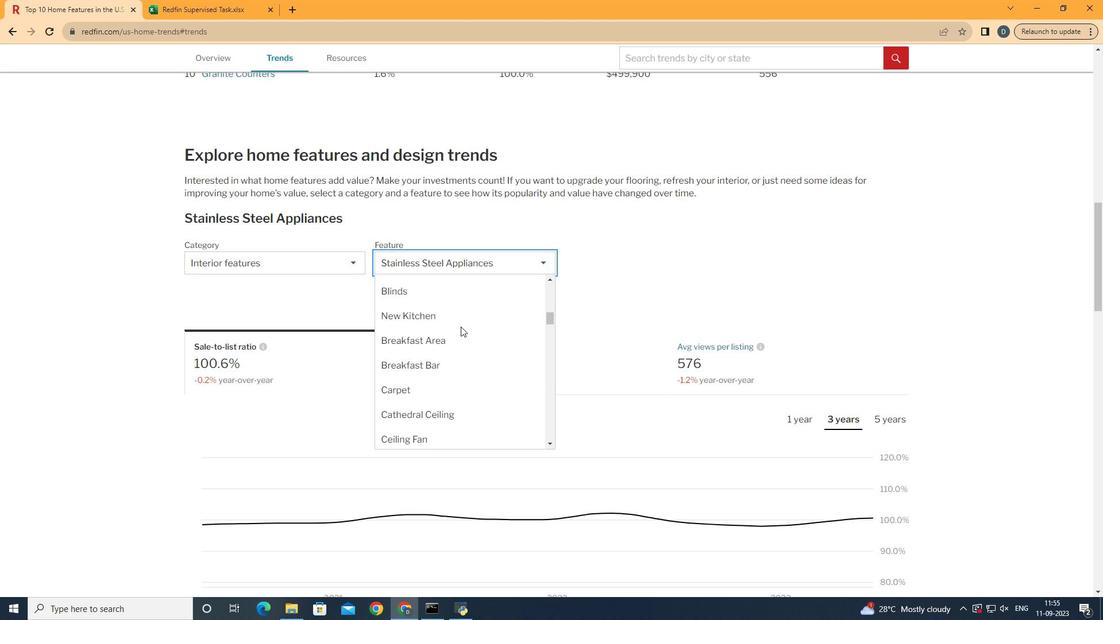 
Action: Mouse scrolled (460, 327) with delta (0, 0)
Screenshot: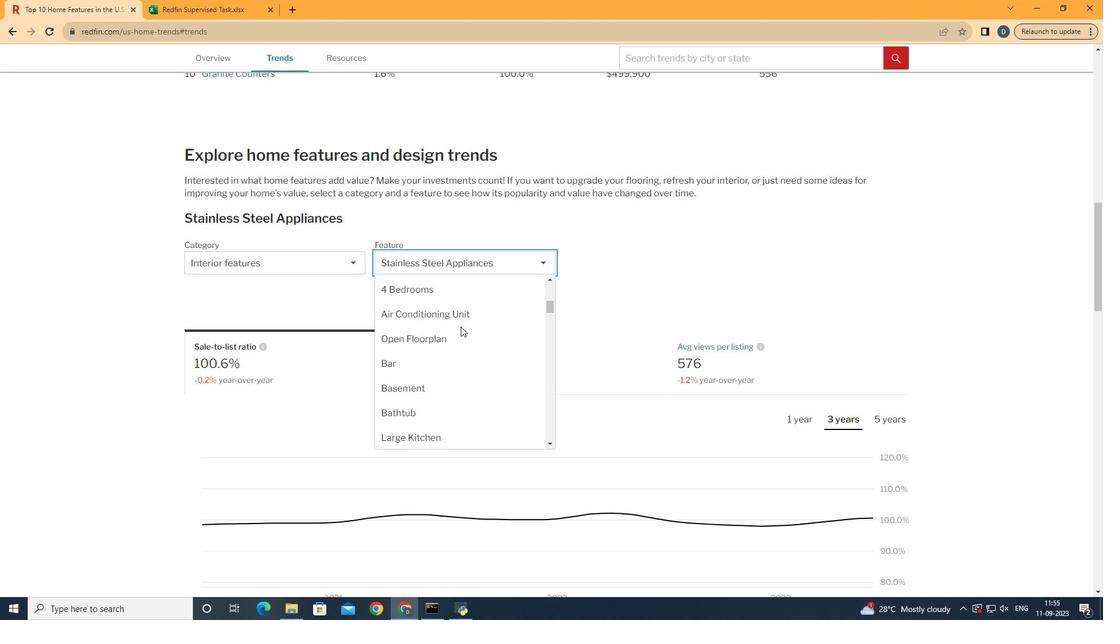 
Action: Mouse scrolled (460, 327) with delta (0, 0)
Screenshot: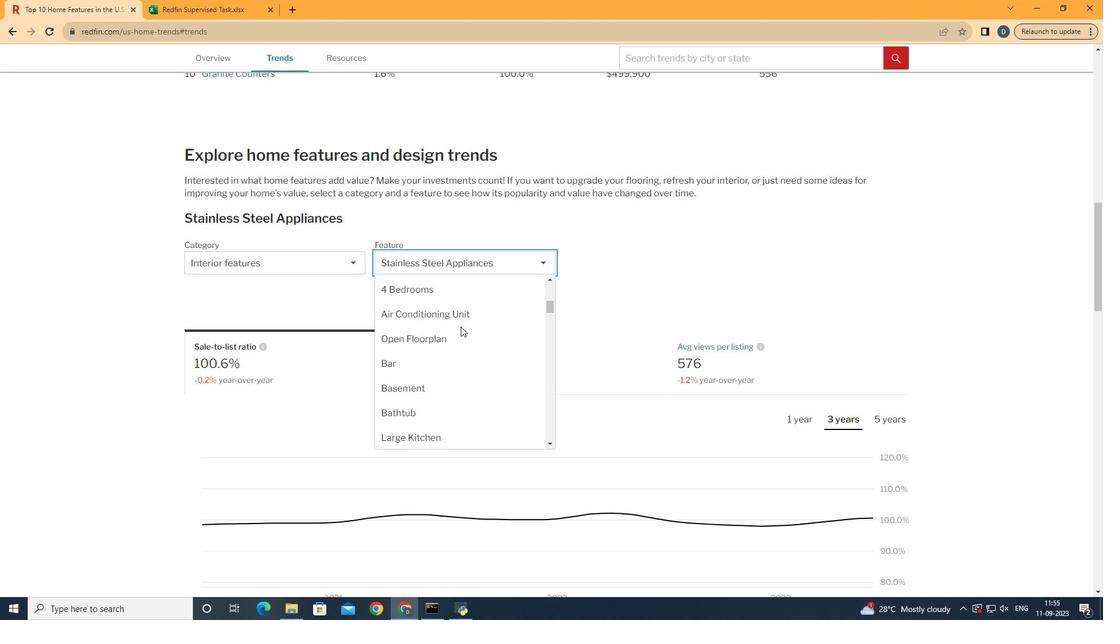 
Action: Mouse scrolled (460, 327) with delta (0, 0)
Screenshot: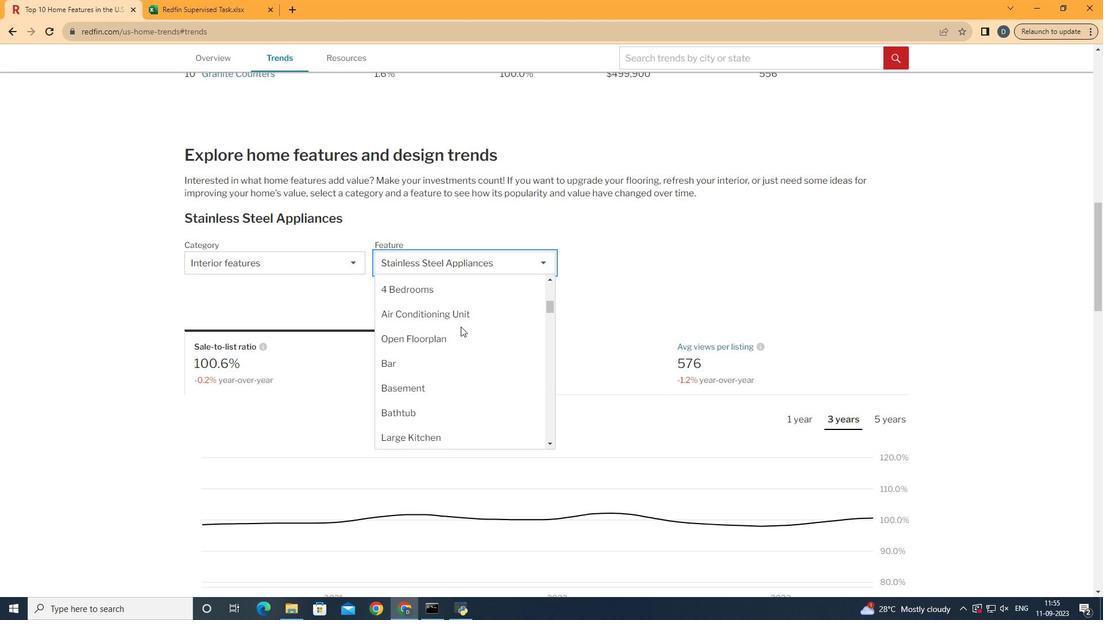 
Action: Mouse moved to (463, 326)
Screenshot: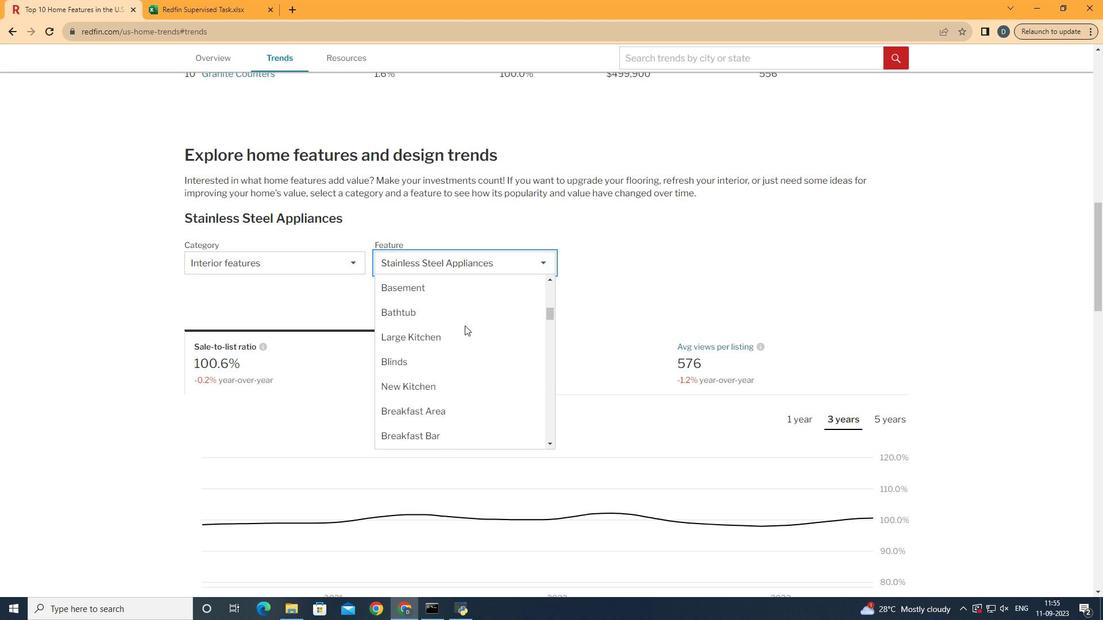 
Action: Mouse scrolled (463, 325) with delta (0, 0)
Screenshot: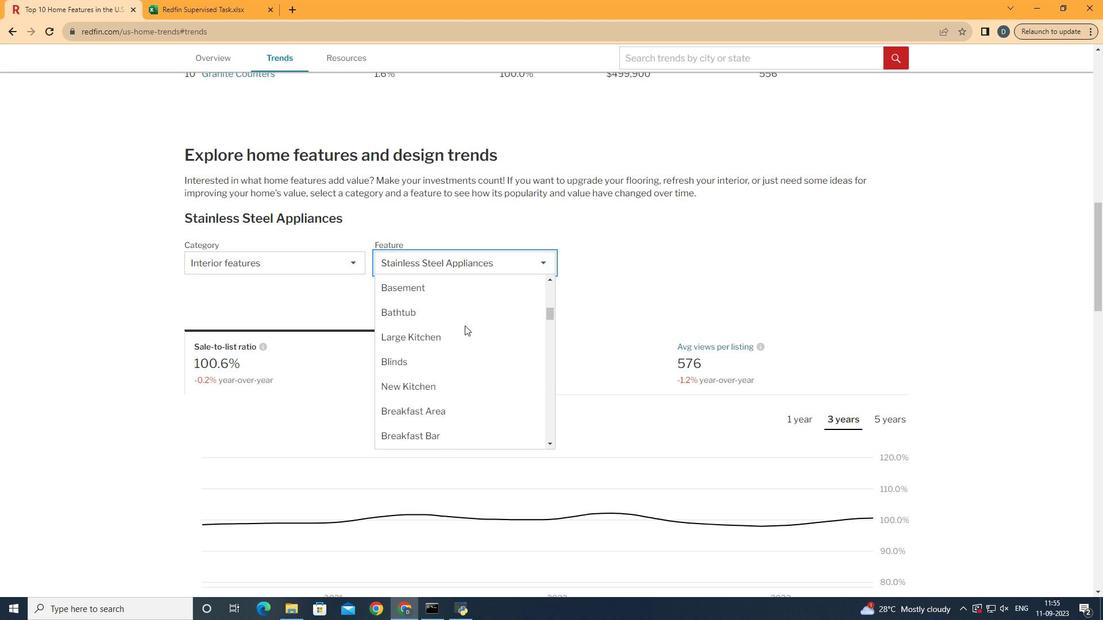 
Action: Mouse scrolled (463, 325) with delta (0, 0)
Screenshot: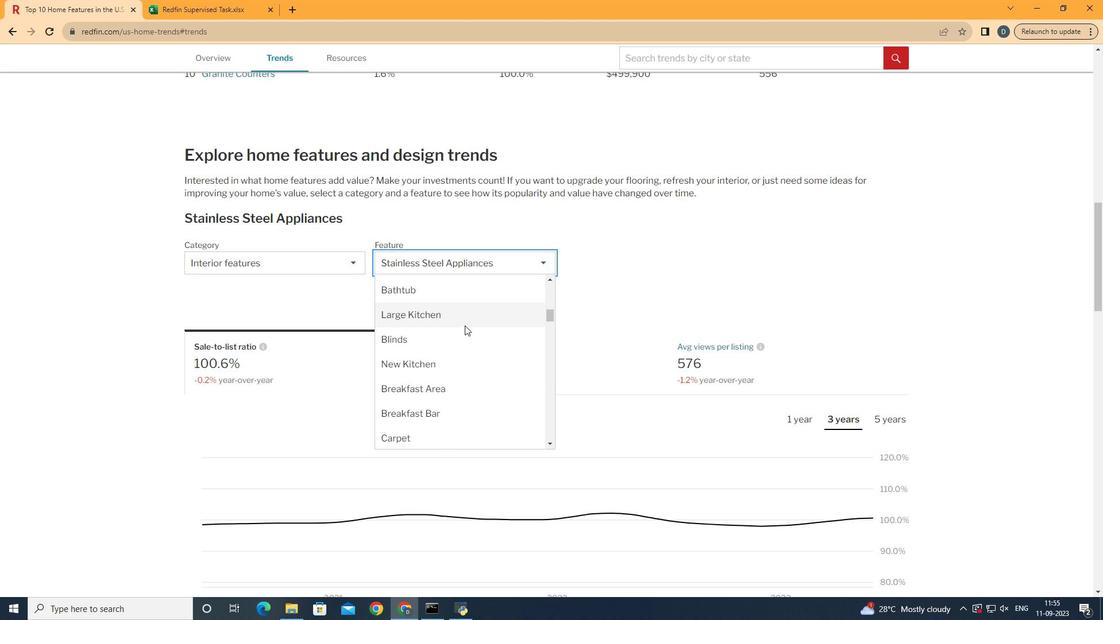 
Action: Mouse moved to (463, 326)
Screenshot: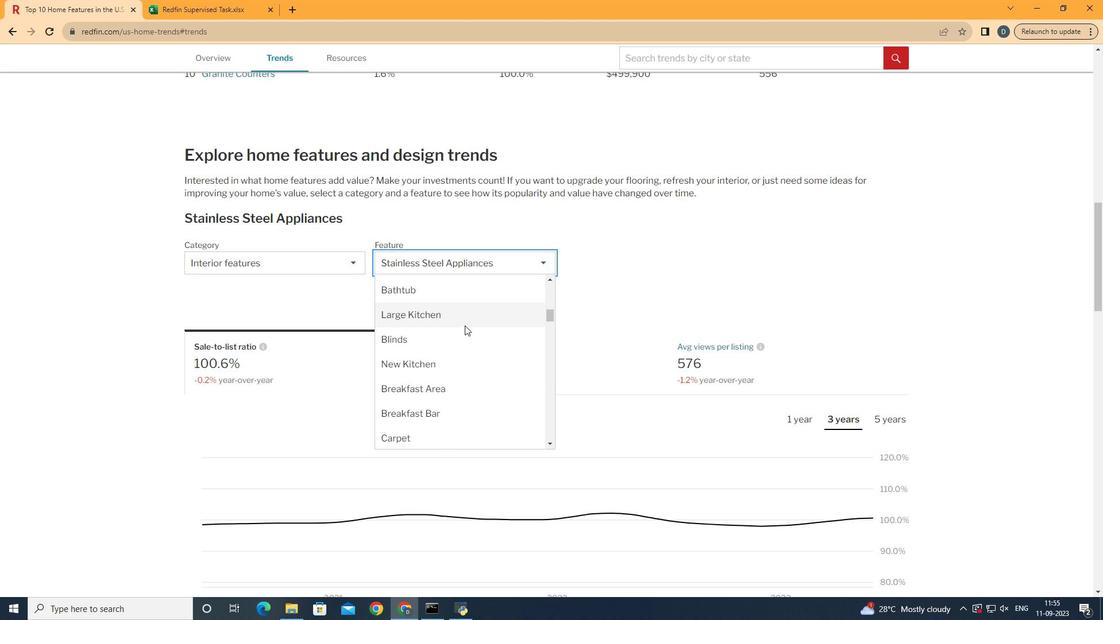 
Action: Mouse scrolled (463, 325) with delta (0, 0)
Screenshot: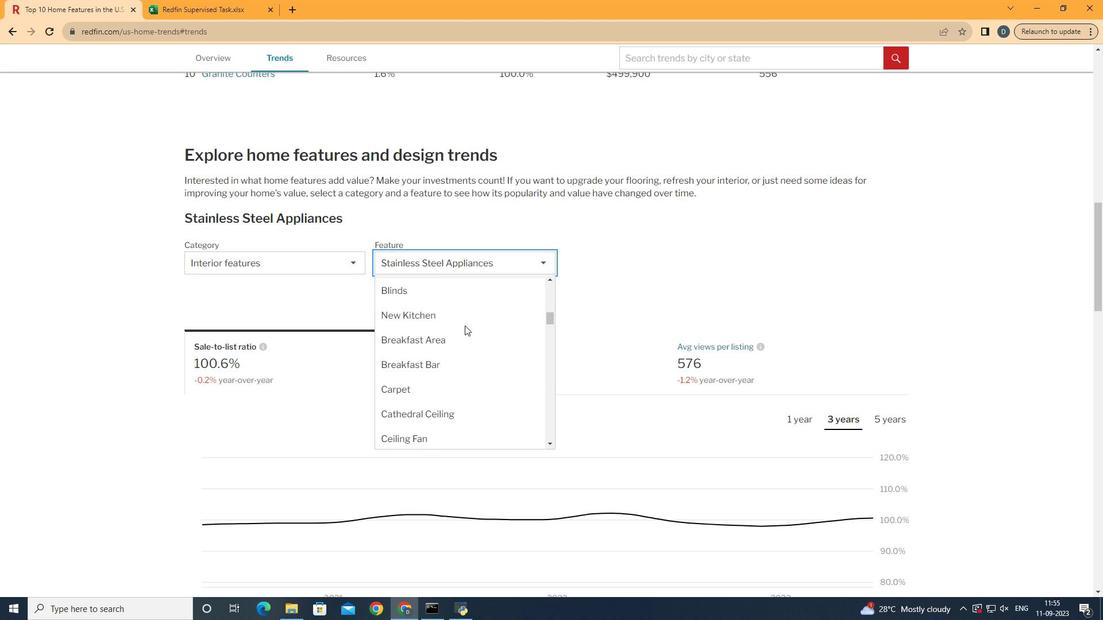 
Action: Mouse moved to (460, 338)
Screenshot: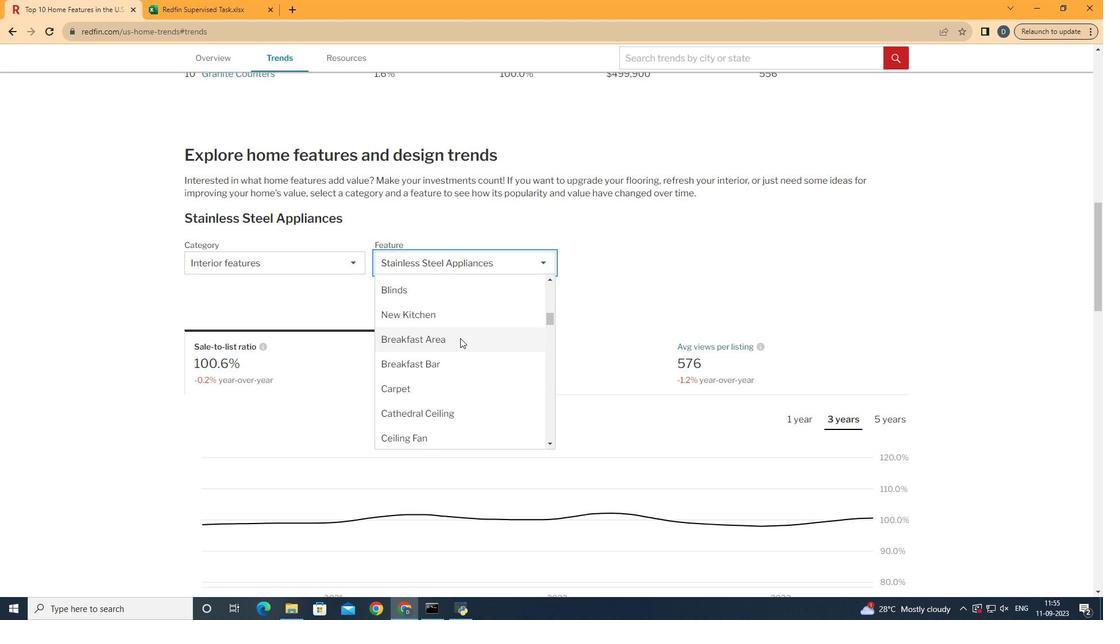 
Action: Mouse pressed left at (460, 338)
Screenshot: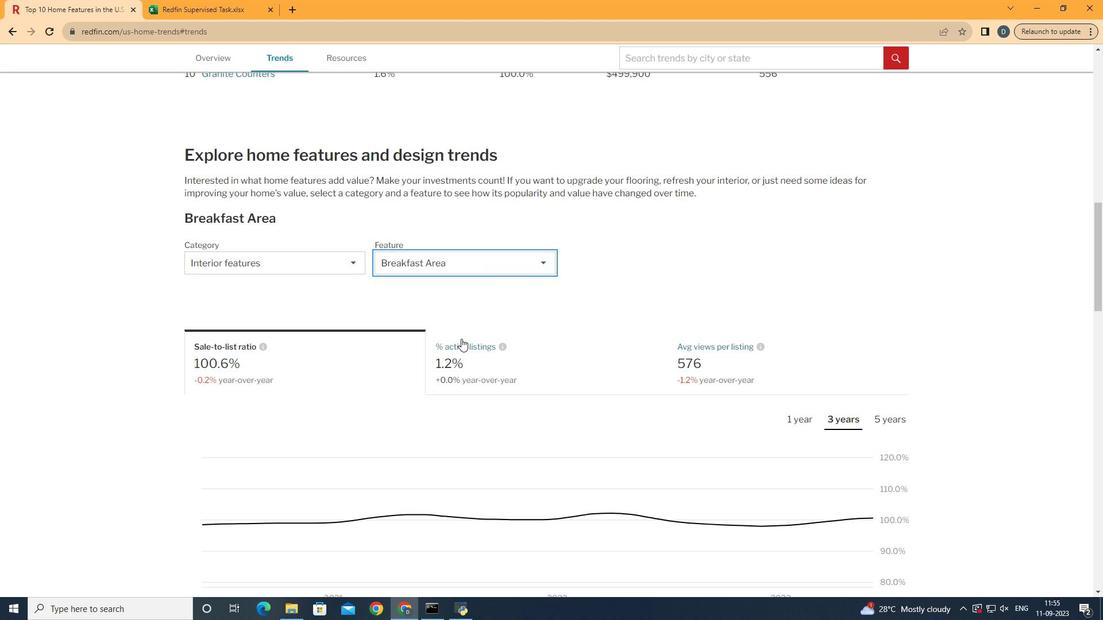 
Action: Mouse moved to (747, 254)
Screenshot: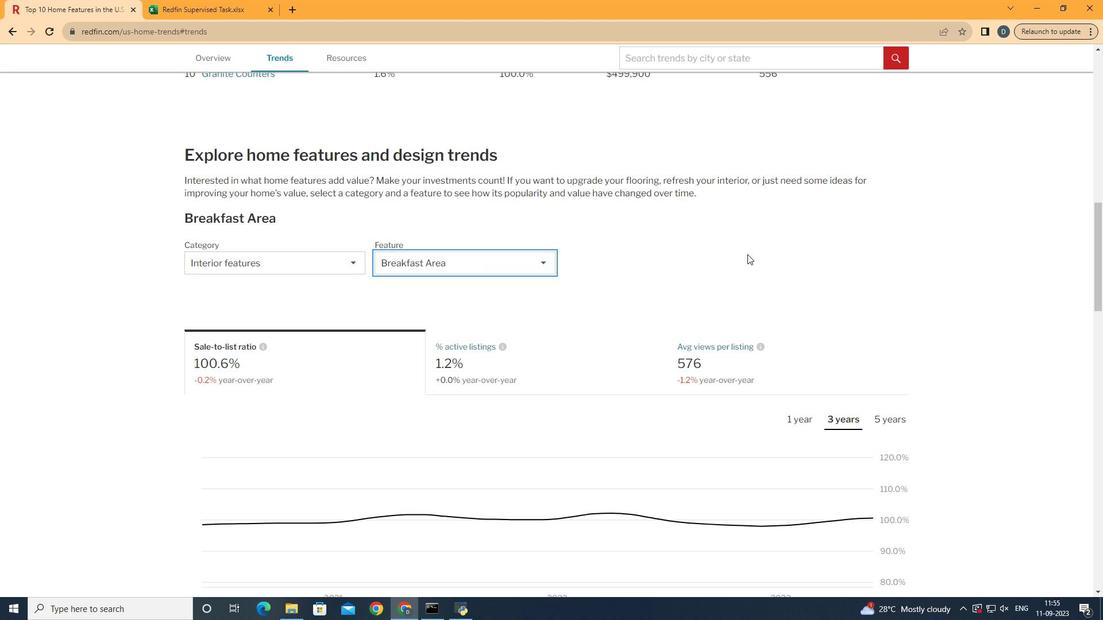 
Action: Mouse pressed left at (747, 254)
Screenshot: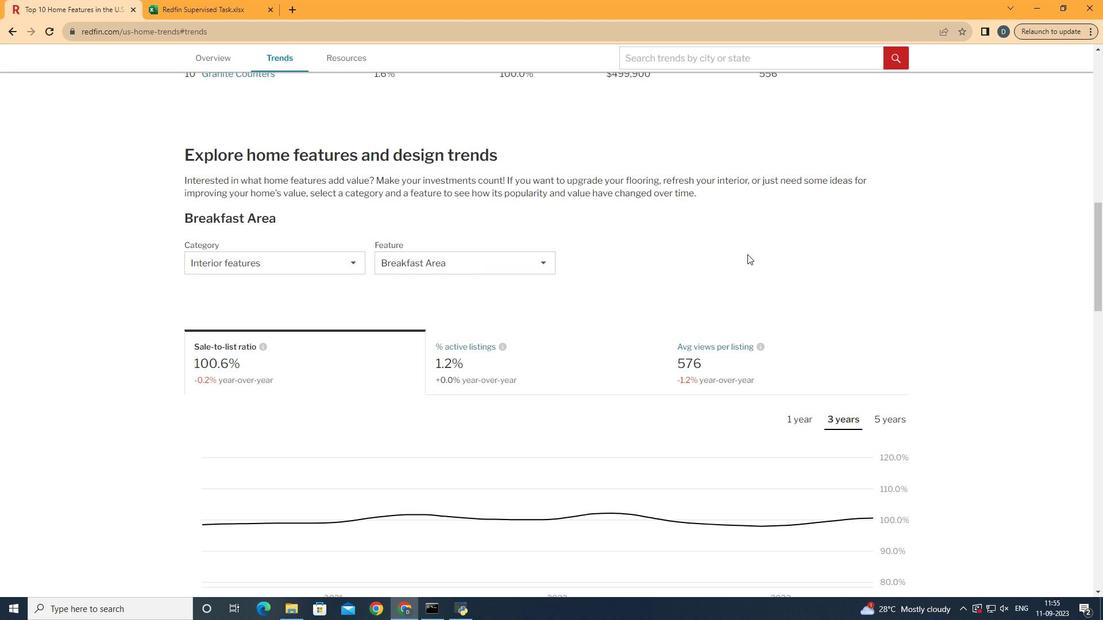 
Action: Mouse moved to (749, 253)
Screenshot: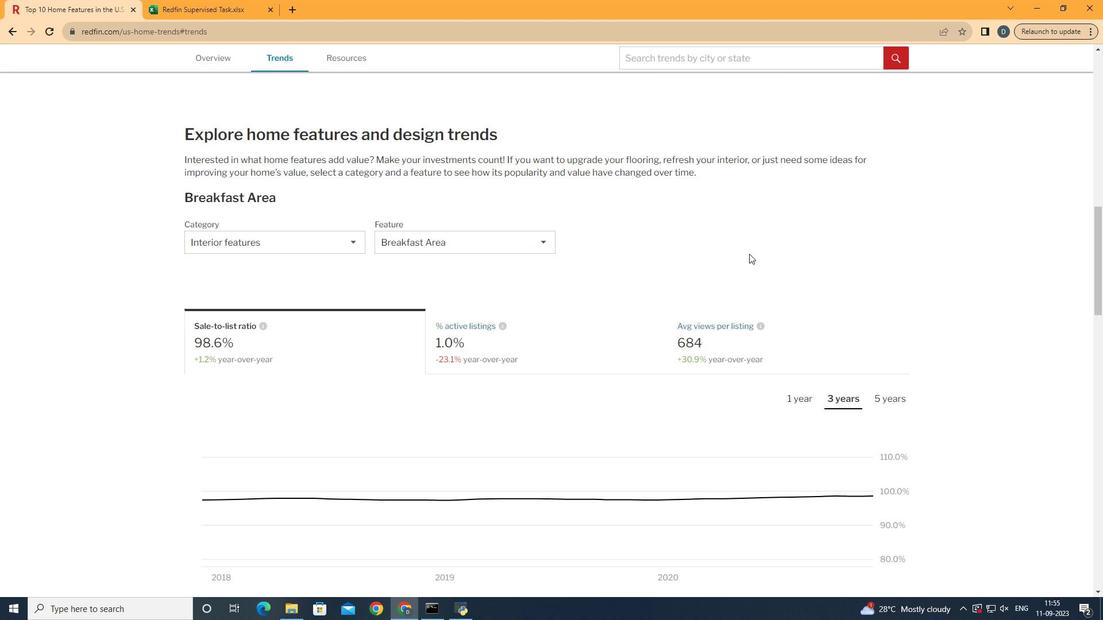 
Action: Mouse scrolled (749, 253) with delta (0, 0)
Screenshot: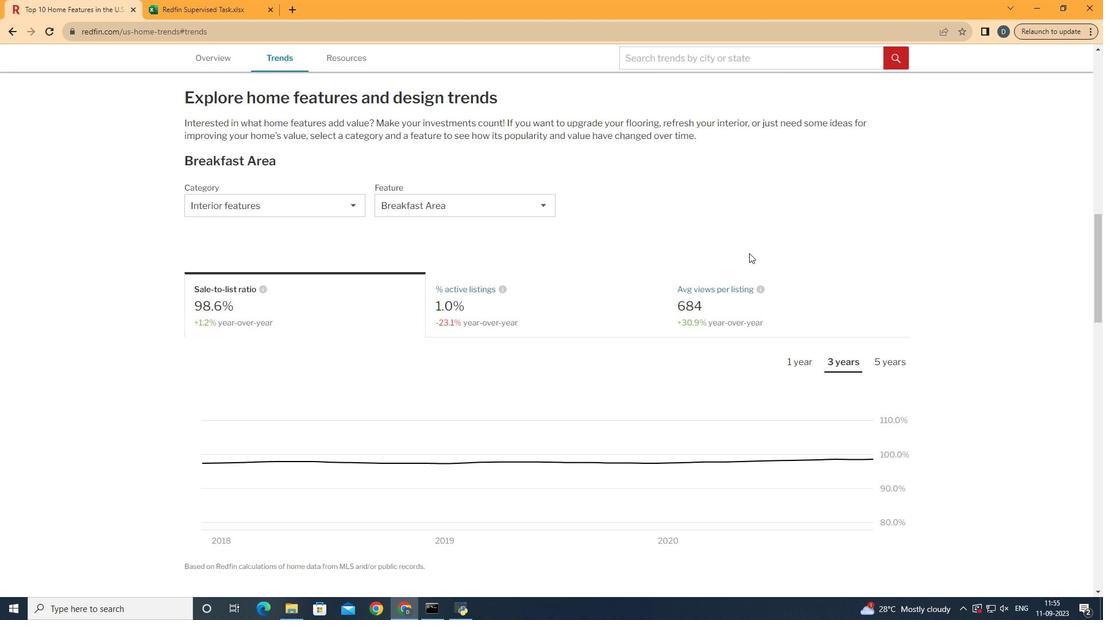 
Action: Mouse moved to (557, 308)
Screenshot: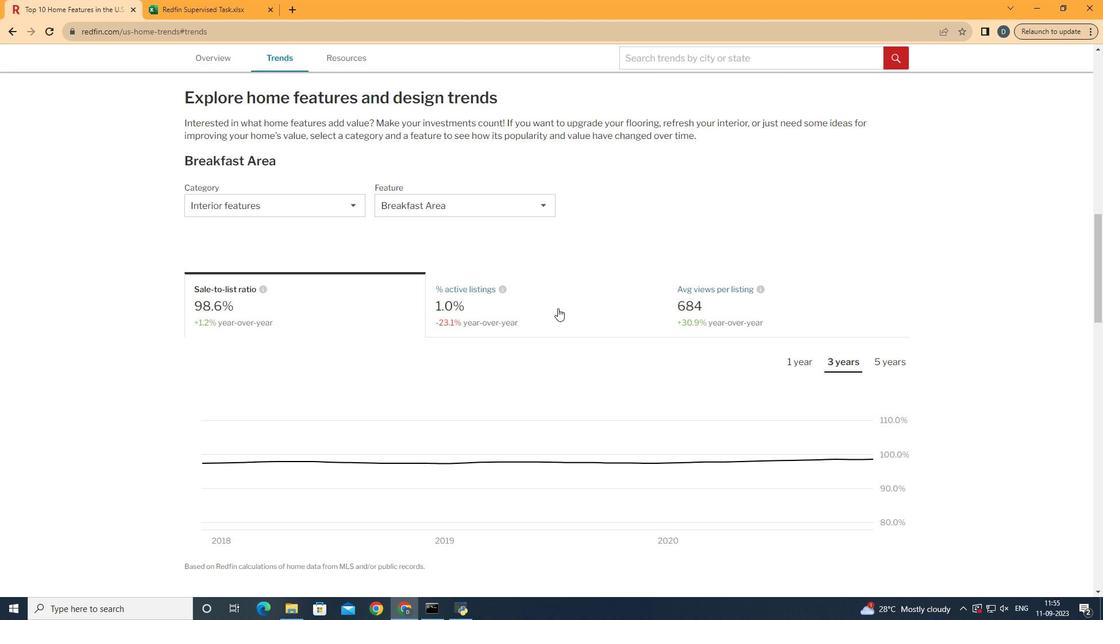
Action: Mouse pressed left at (557, 308)
Screenshot: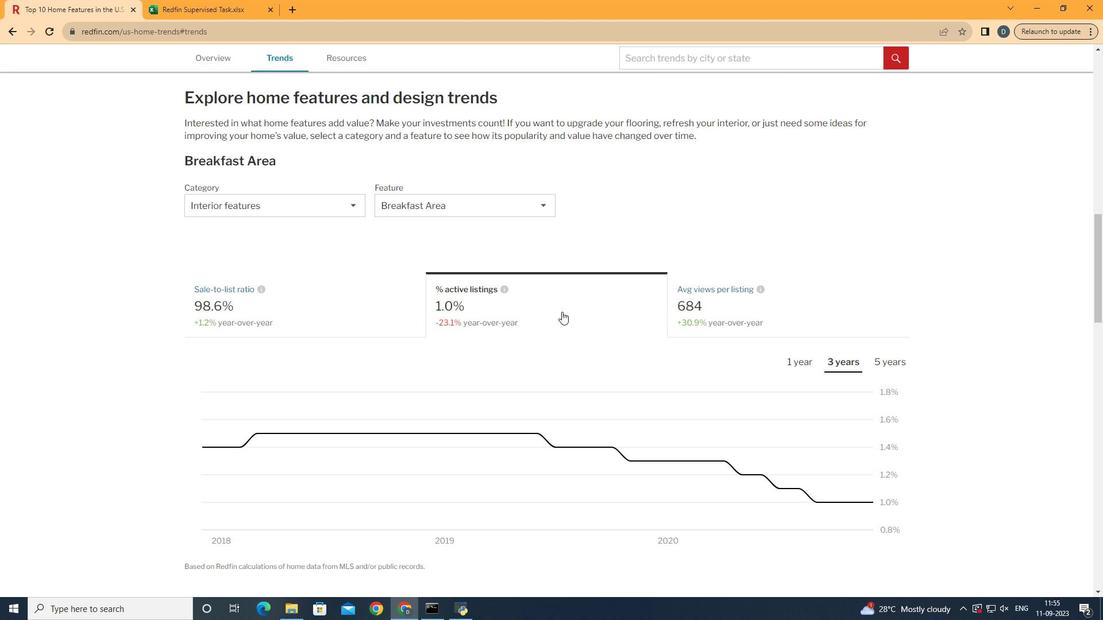 
Action: Mouse moved to (568, 315)
Screenshot: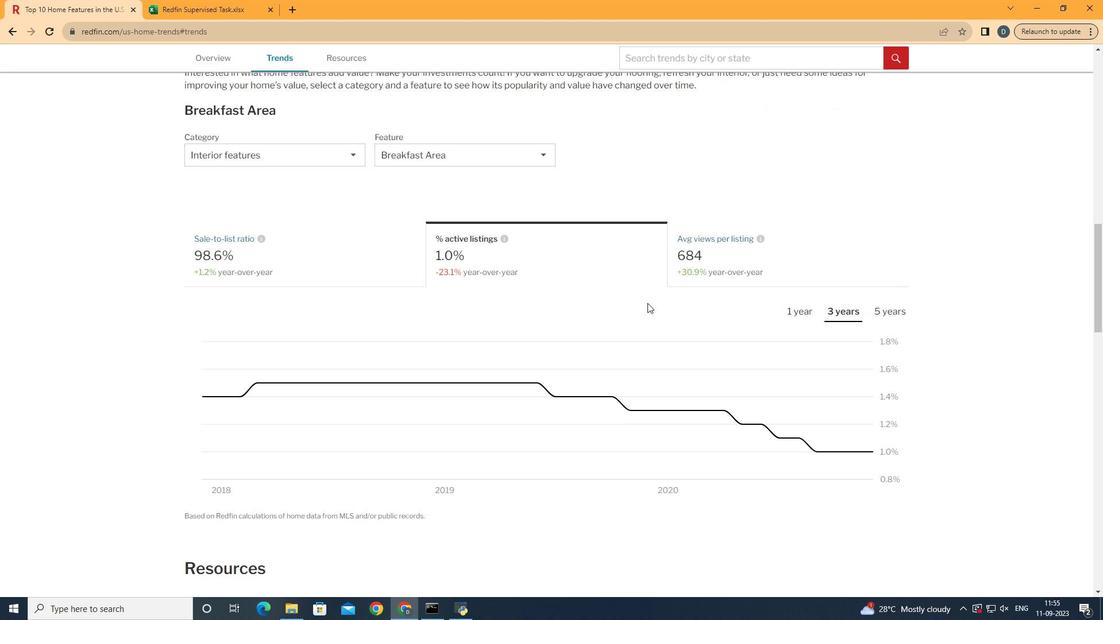 
Action: Mouse scrolled (568, 315) with delta (0, 0)
Screenshot: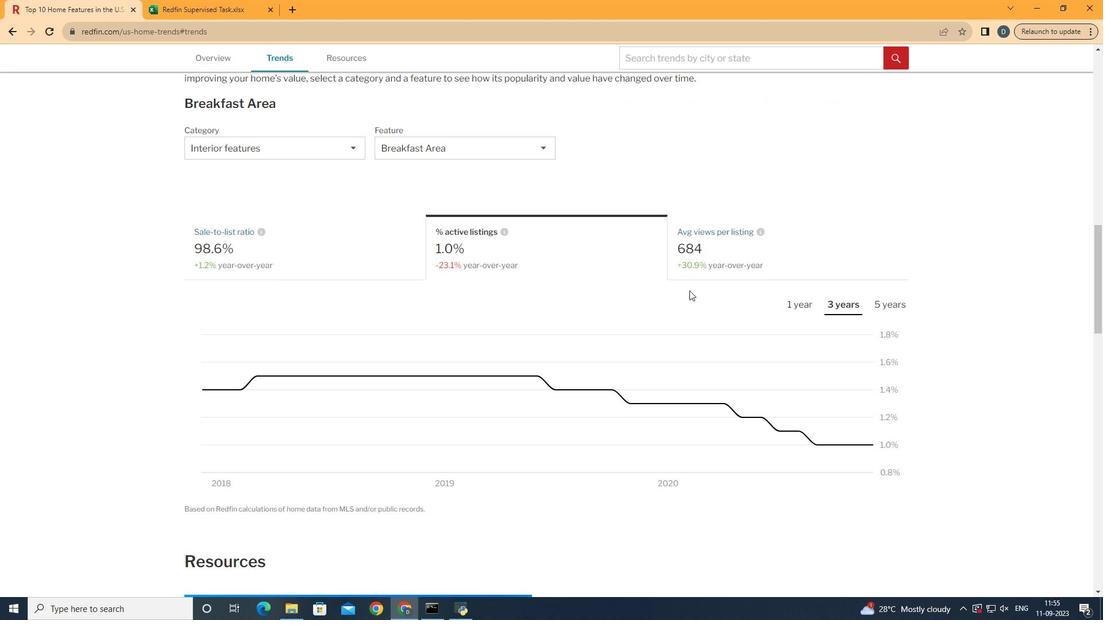 
Action: Mouse moved to (905, 299)
Screenshot: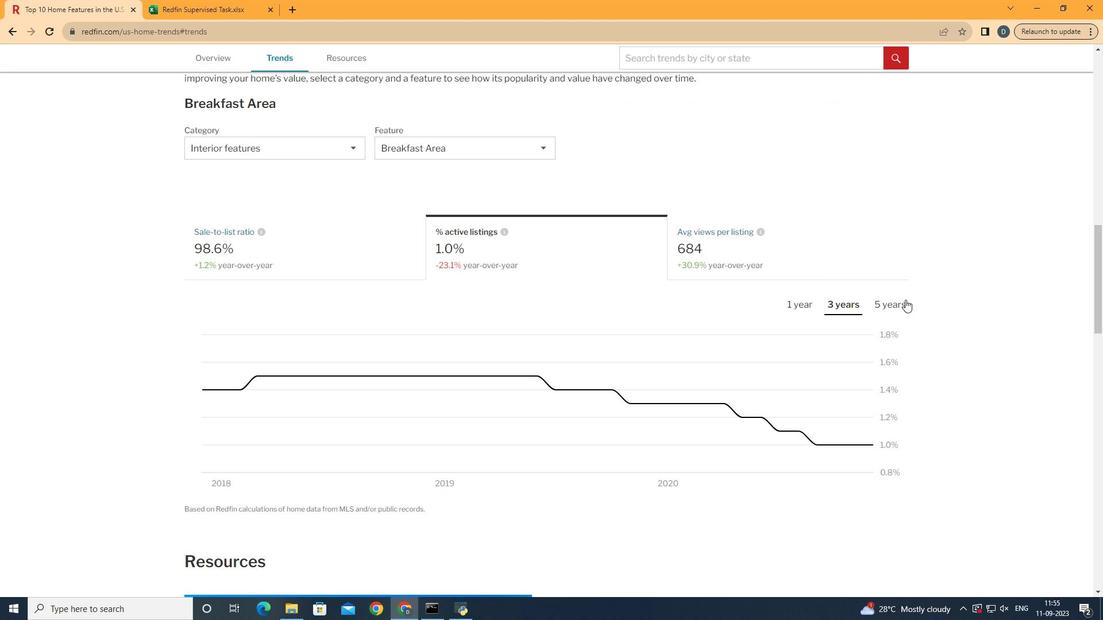 
Action: Mouse pressed left at (905, 299)
Screenshot: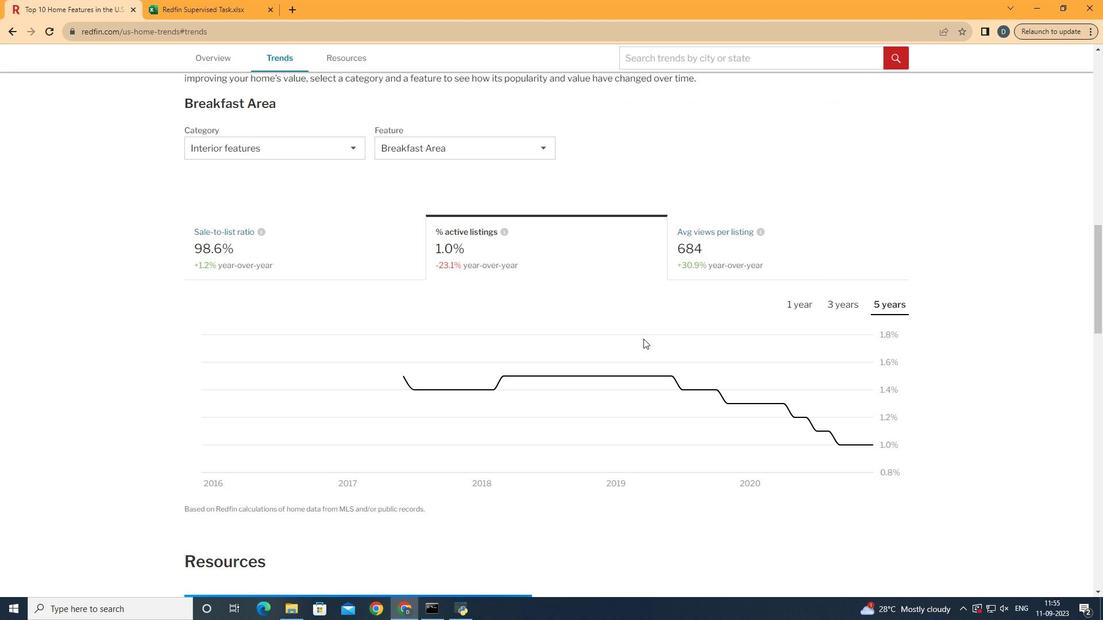 
Action: Mouse moved to (894, 440)
Screenshot: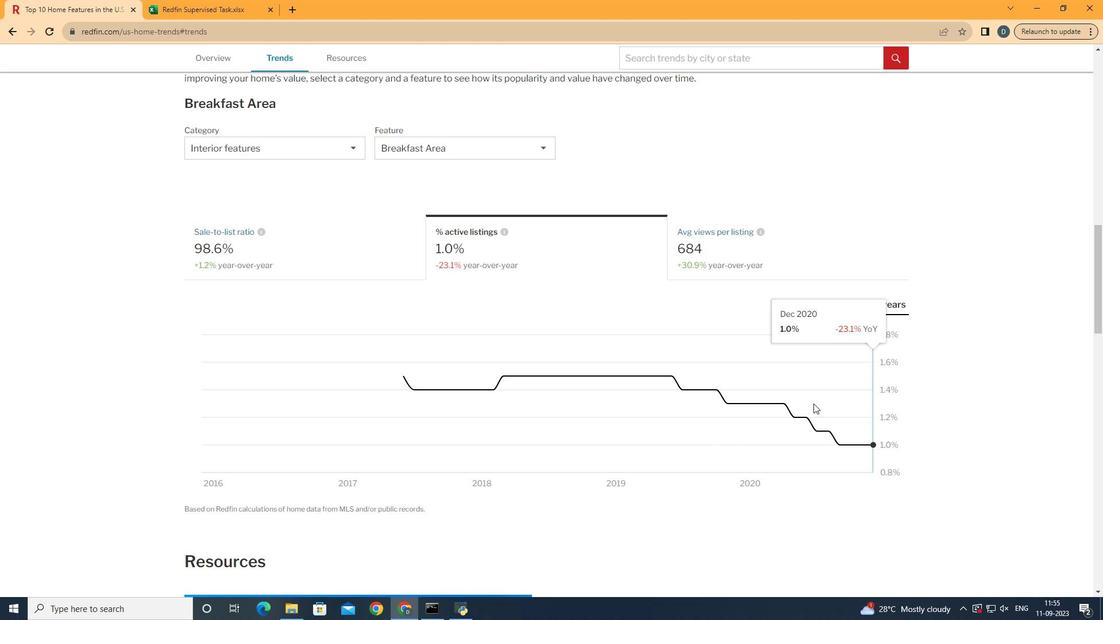 
